 Task: Create a due date automation trigger when advanced on, 2 hours before a card is due add dates due in 1 working days.
Action: Mouse moved to (1039, 307)
Screenshot: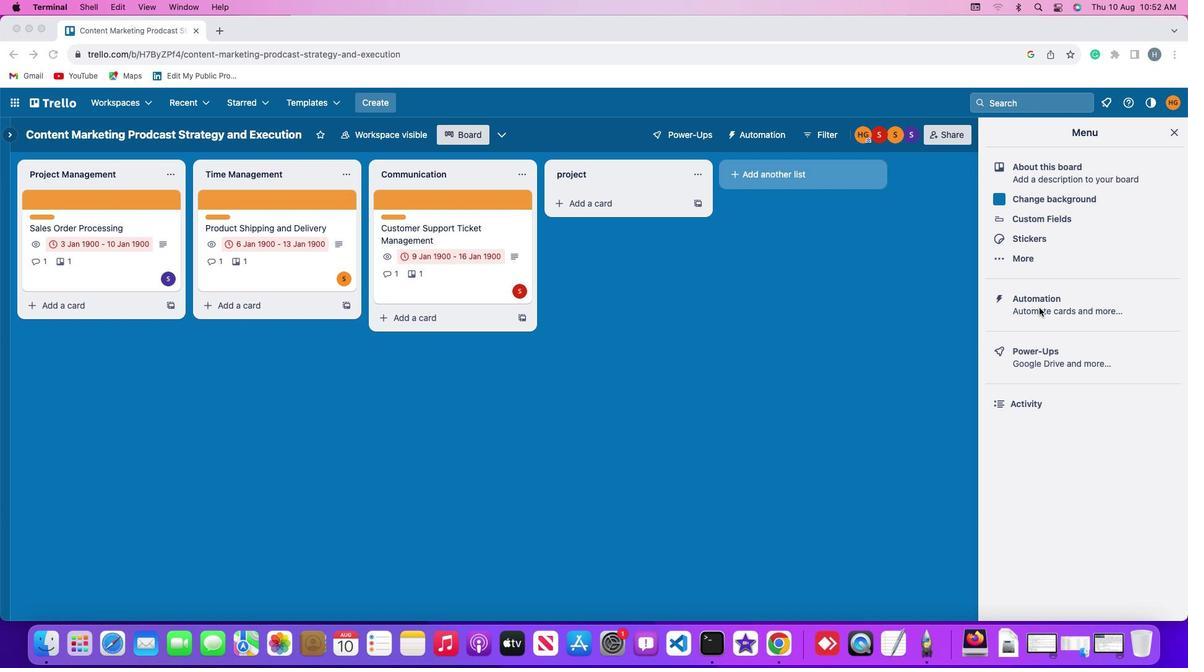 
Action: Mouse pressed left at (1039, 307)
Screenshot: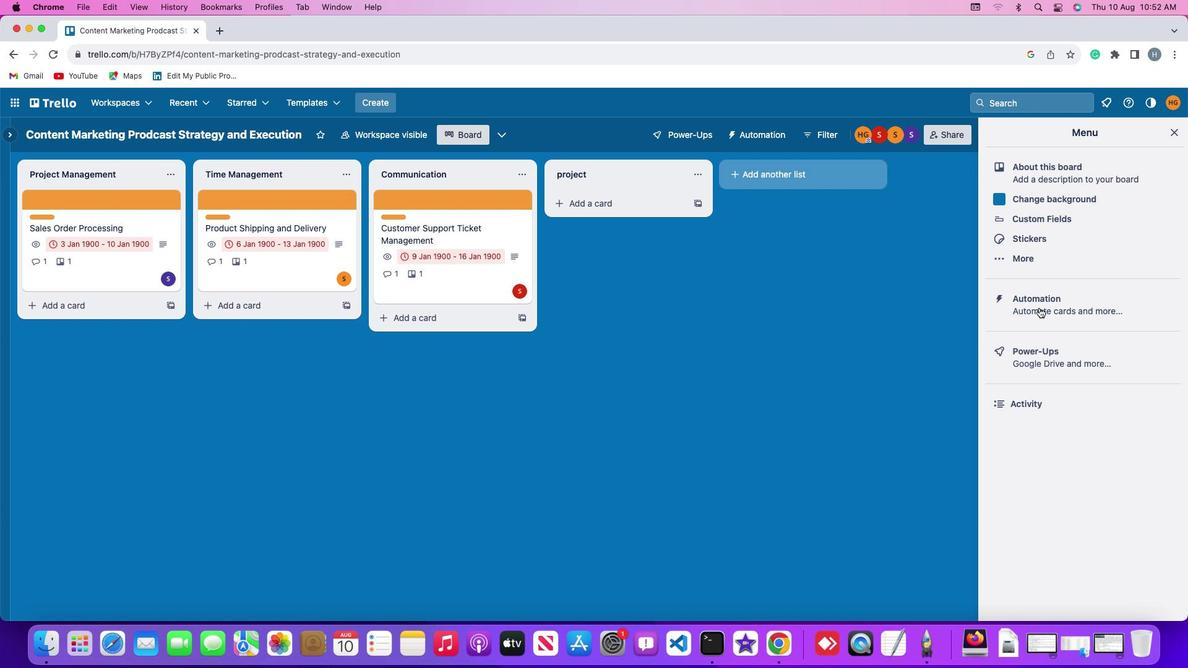 
Action: Mouse moved to (1039, 307)
Screenshot: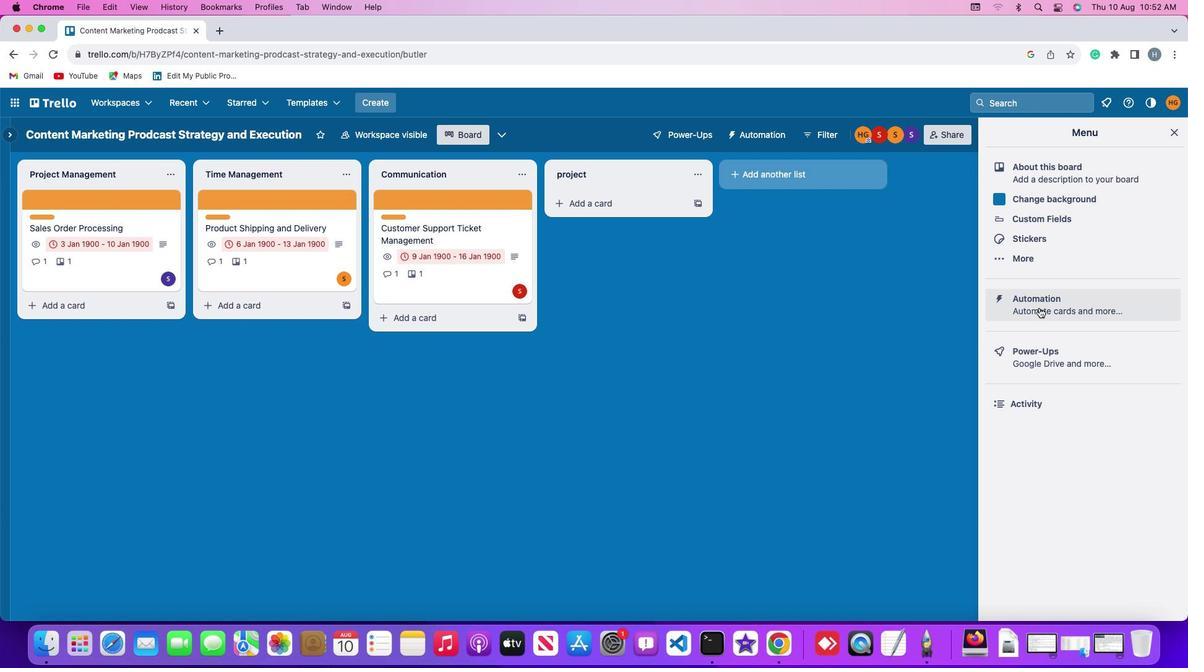 
Action: Mouse pressed left at (1039, 307)
Screenshot: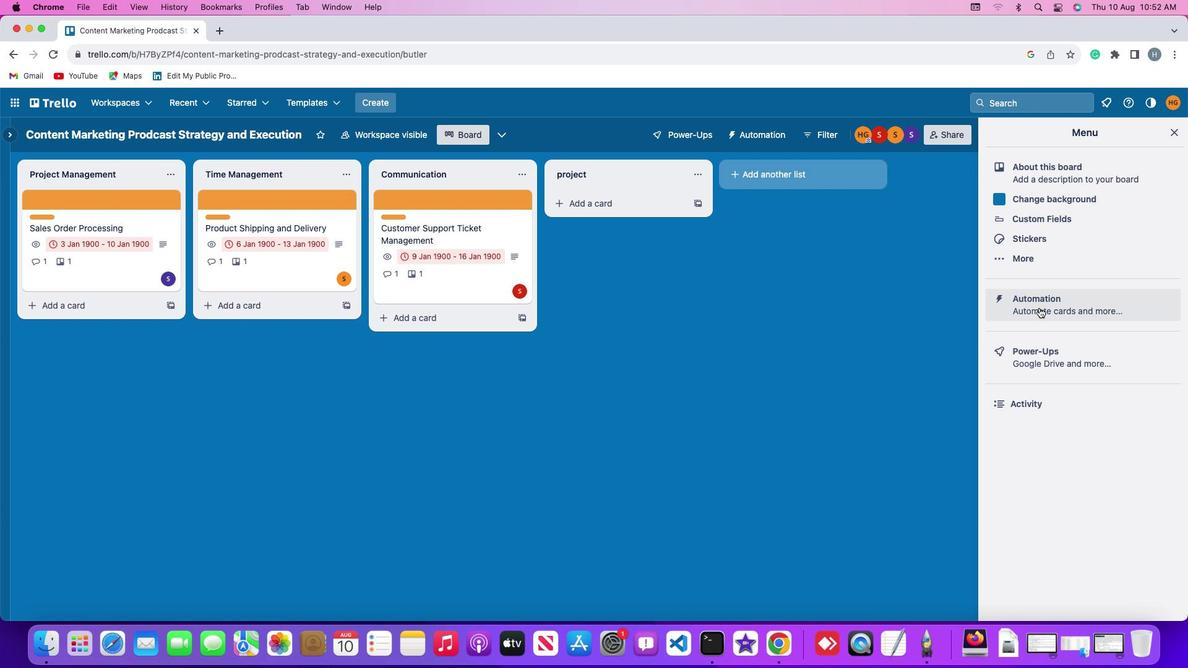 
Action: Mouse moved to (85, 287)
Screenshot: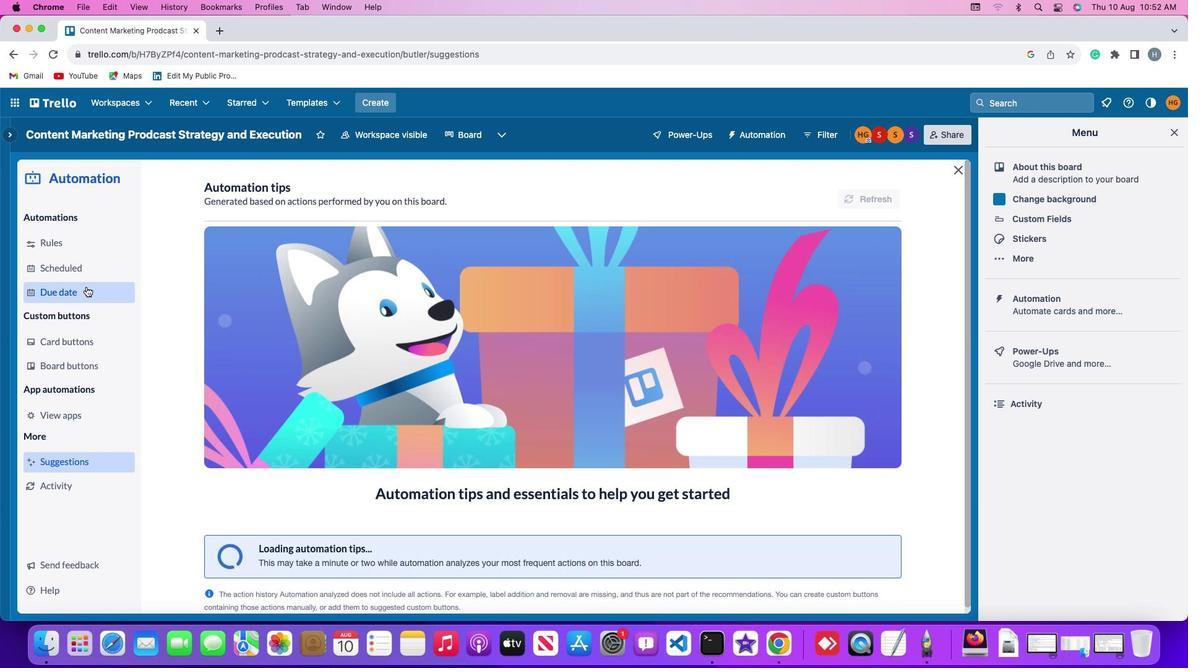 
Action: Mouse pressed left at (85, 287)
Screenshot: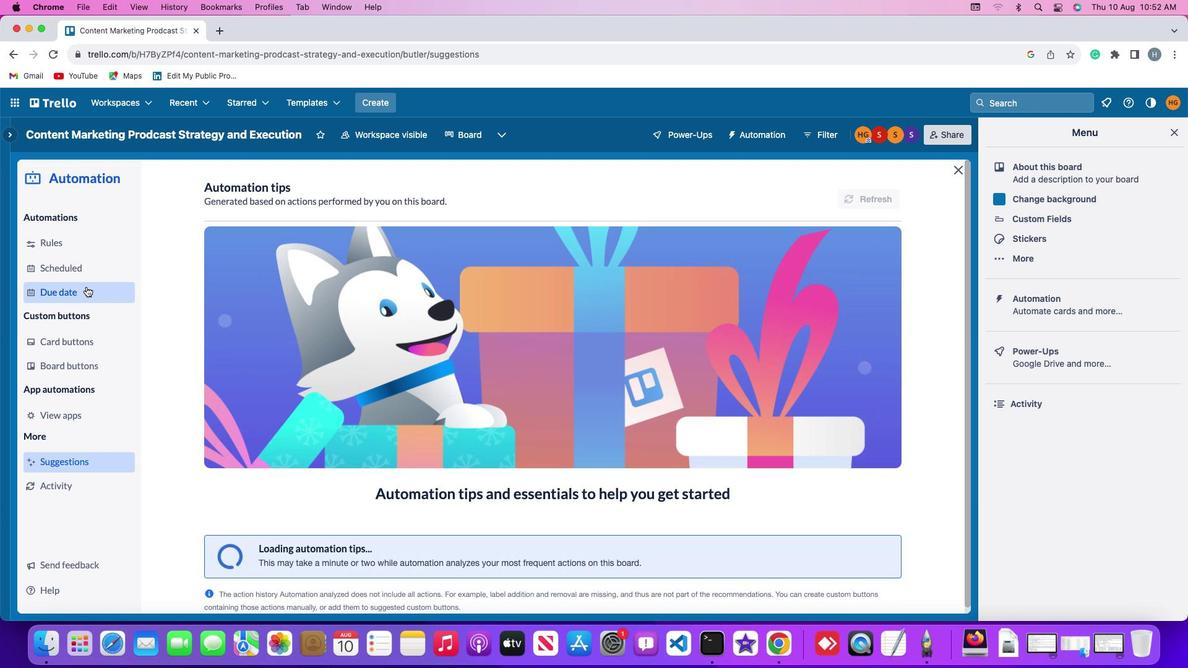 
Action: Mouse moved to (825, 188)
Screenshot: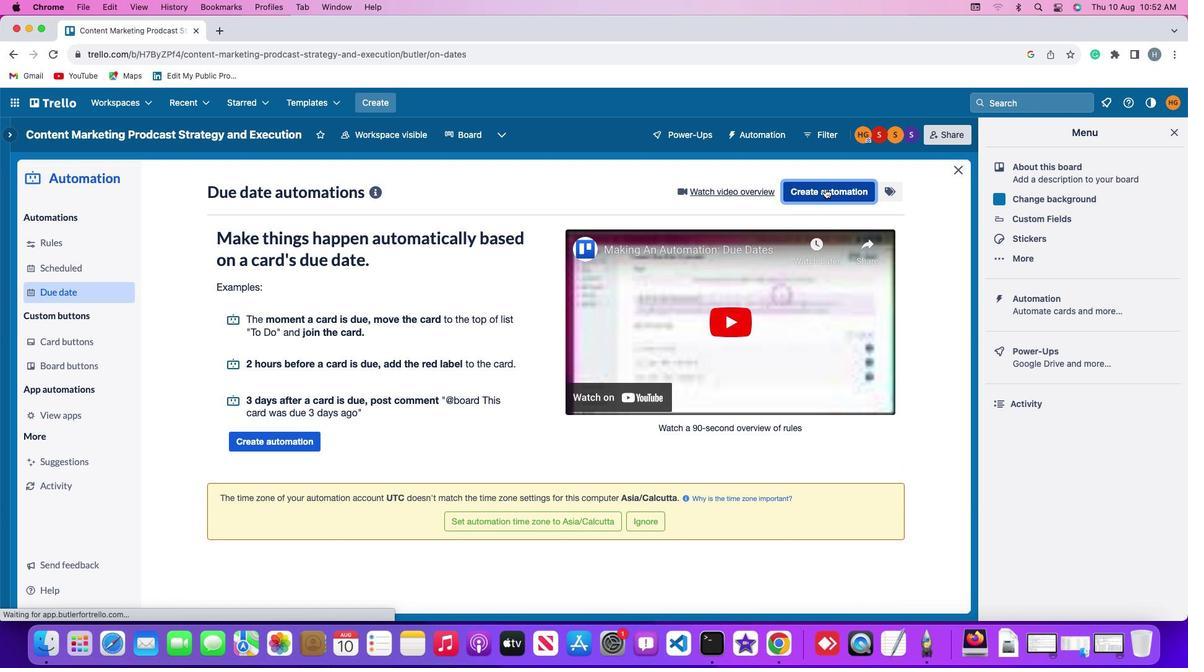 
Action: Mouse pressed left at (825, 188)
Screenshot: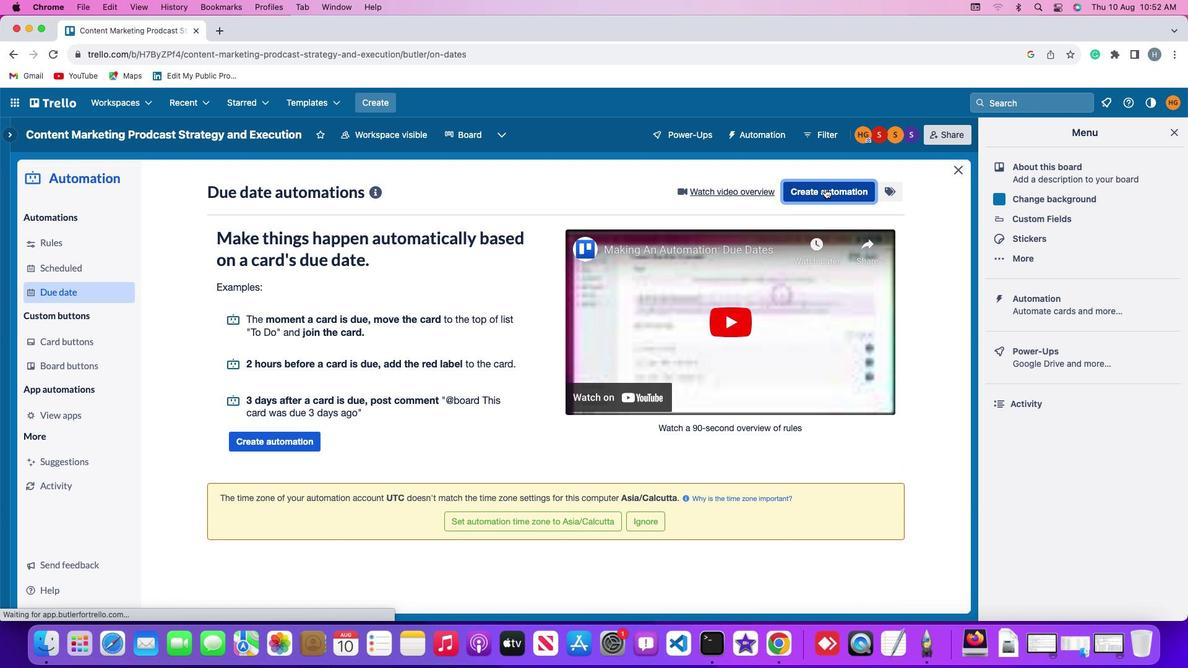 
Action: Mouse moved to (266, 310)
Screenshot: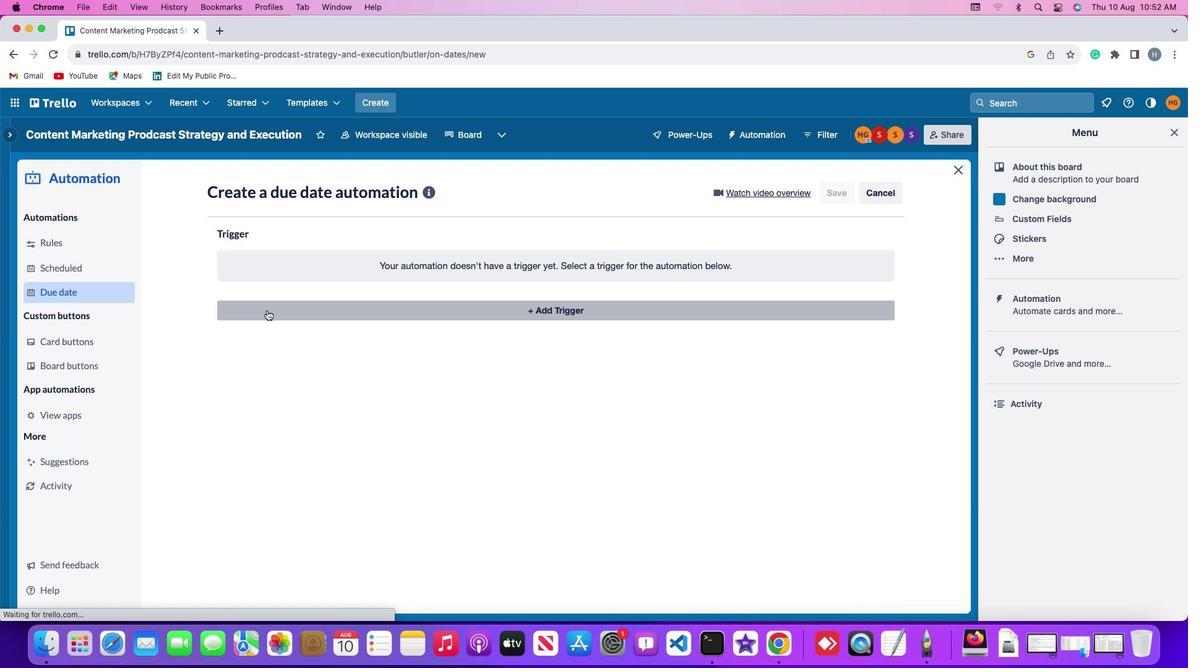 
Action: Mouse pressed left at (266, 310)
Screenshot: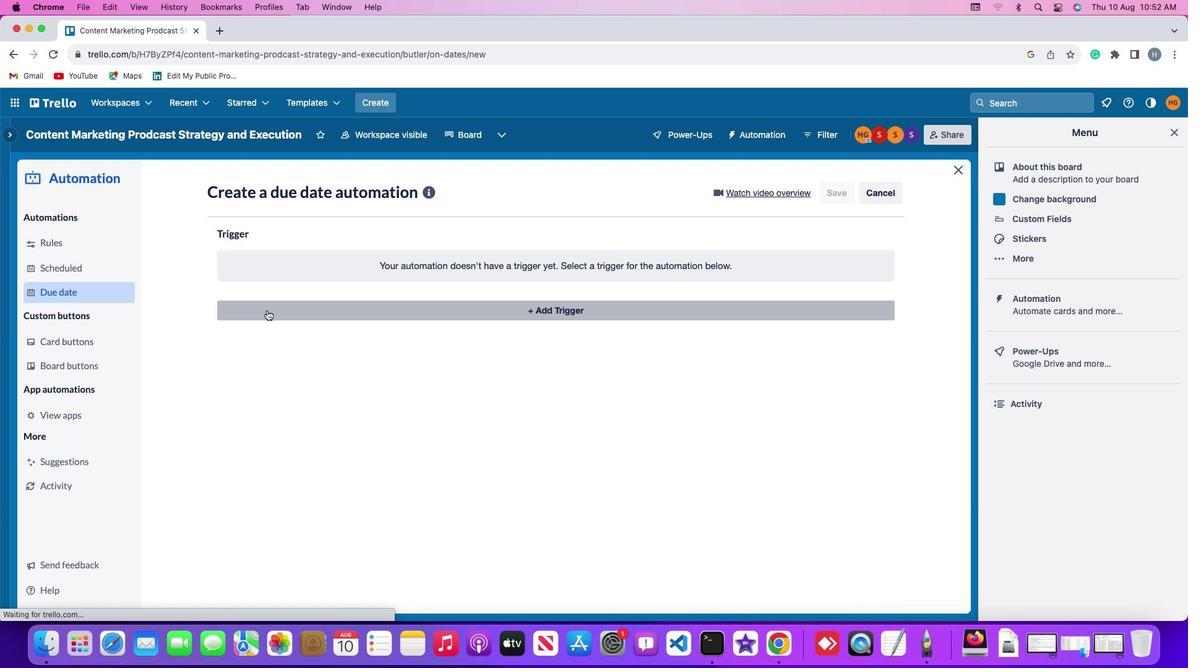 
Action: Mouse moved to (247, 499)
Screenshot: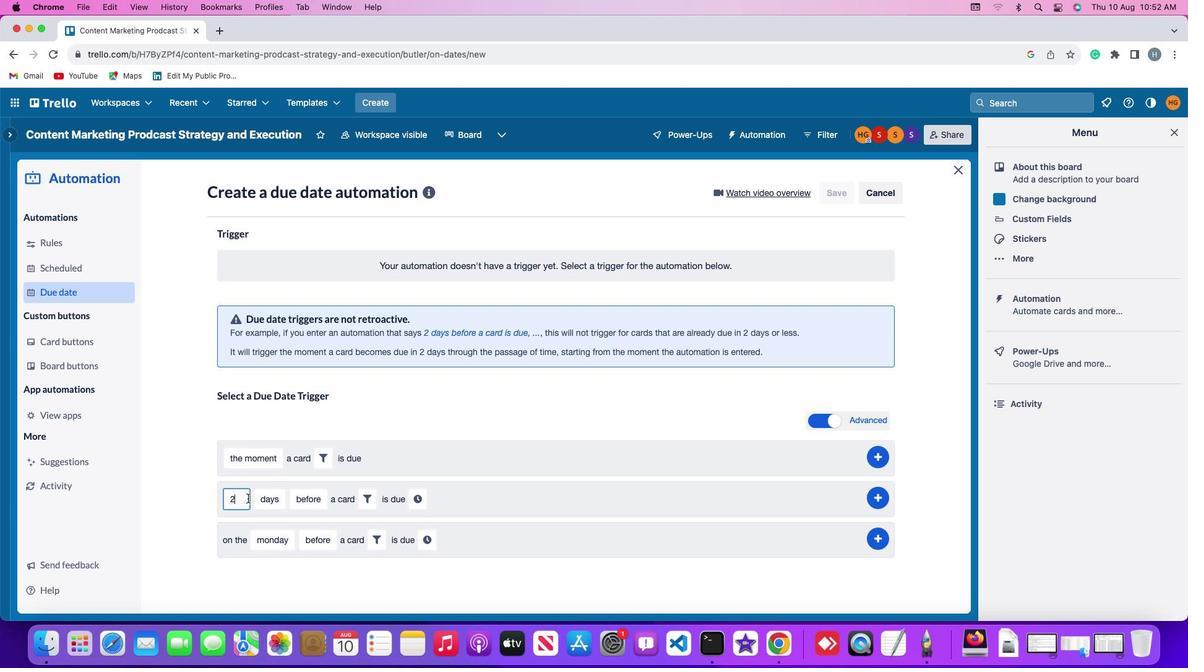 
Action: Mouse pressed left at (247, 499)
Screenshot: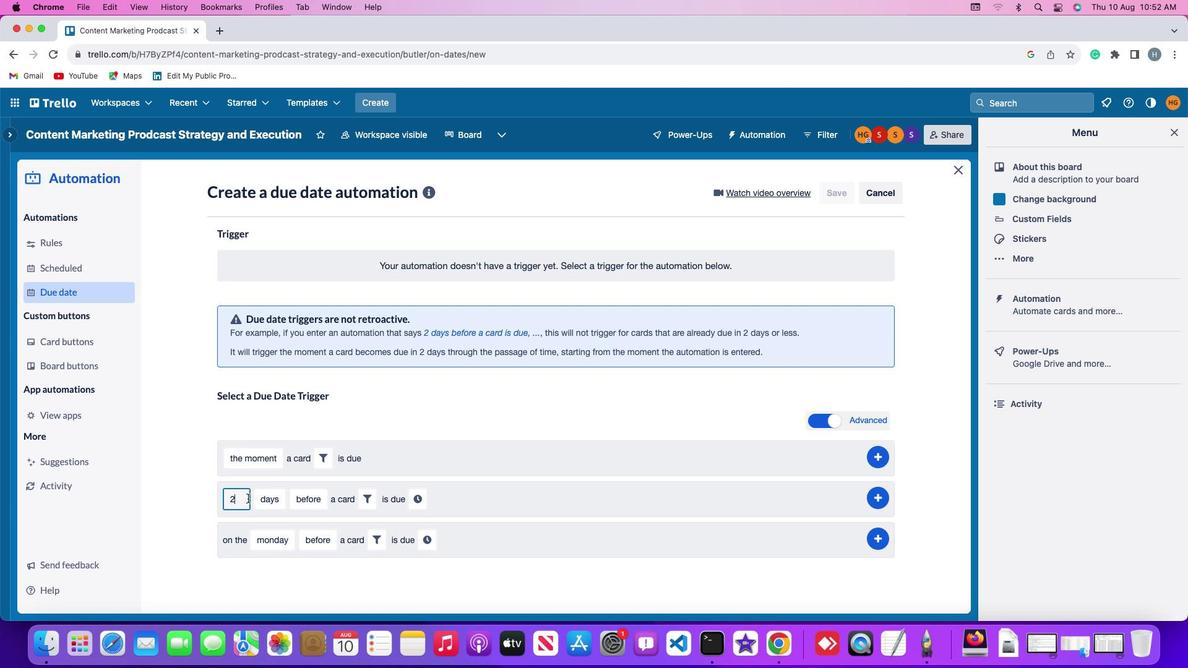 
Action: Mouse moved to (247, 499)
Screenshot: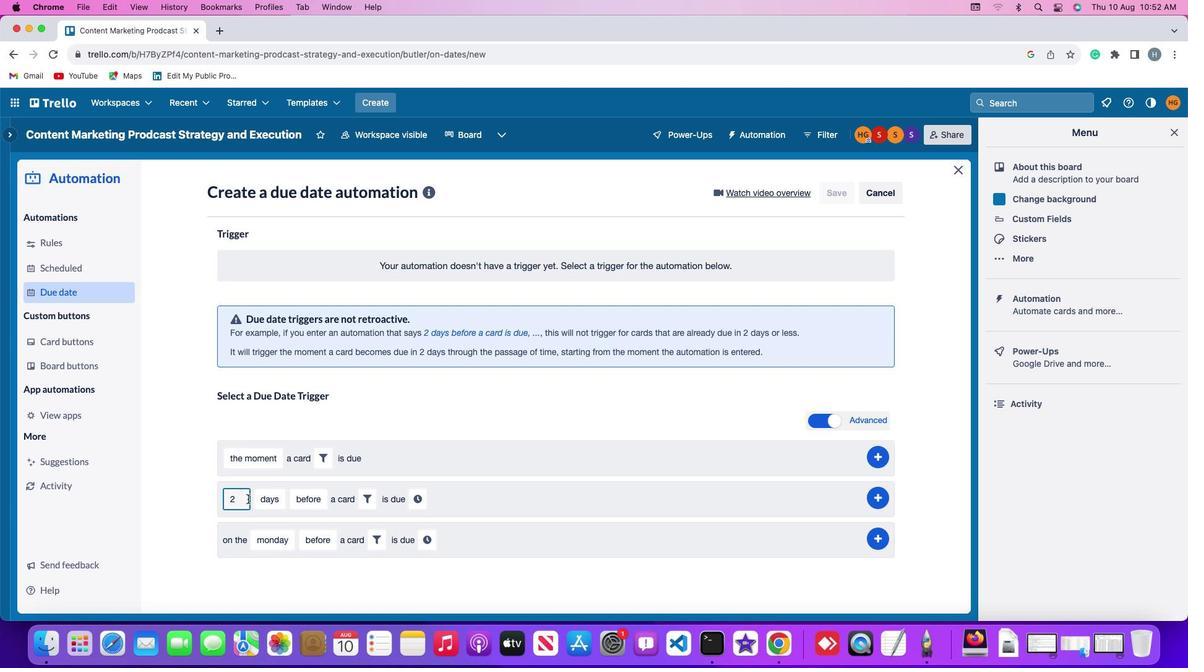 
Action: Key pressed Key.backspace'2'
Screenshot: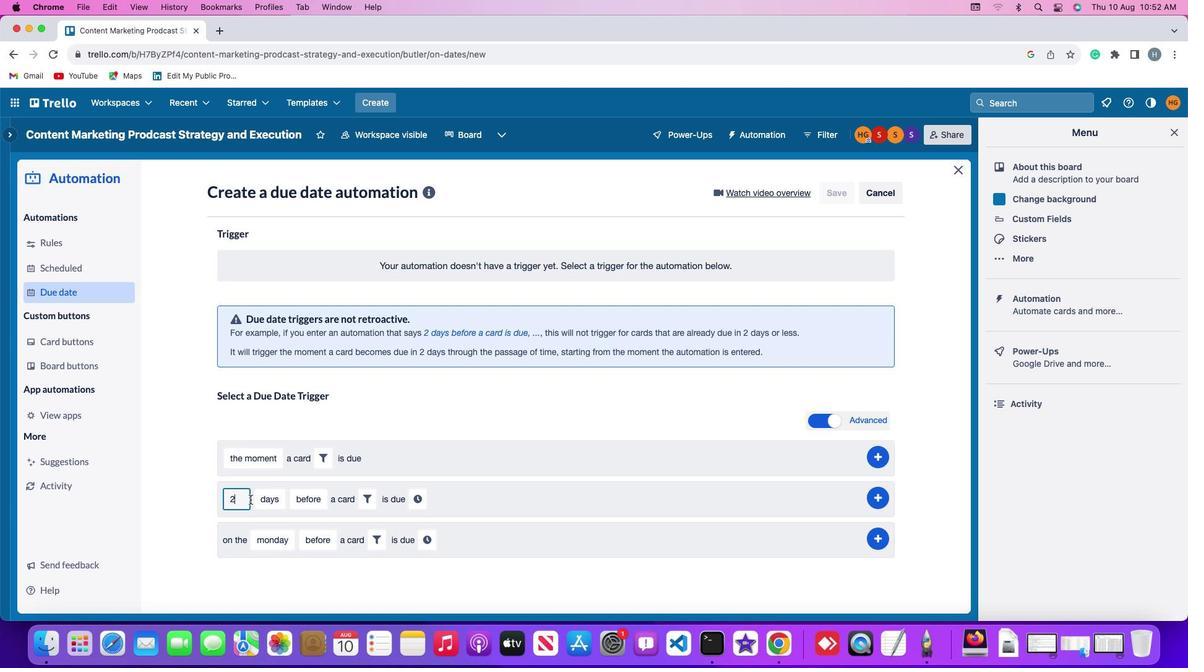
Action: Mouse moved to (273, 503)
Screenshot: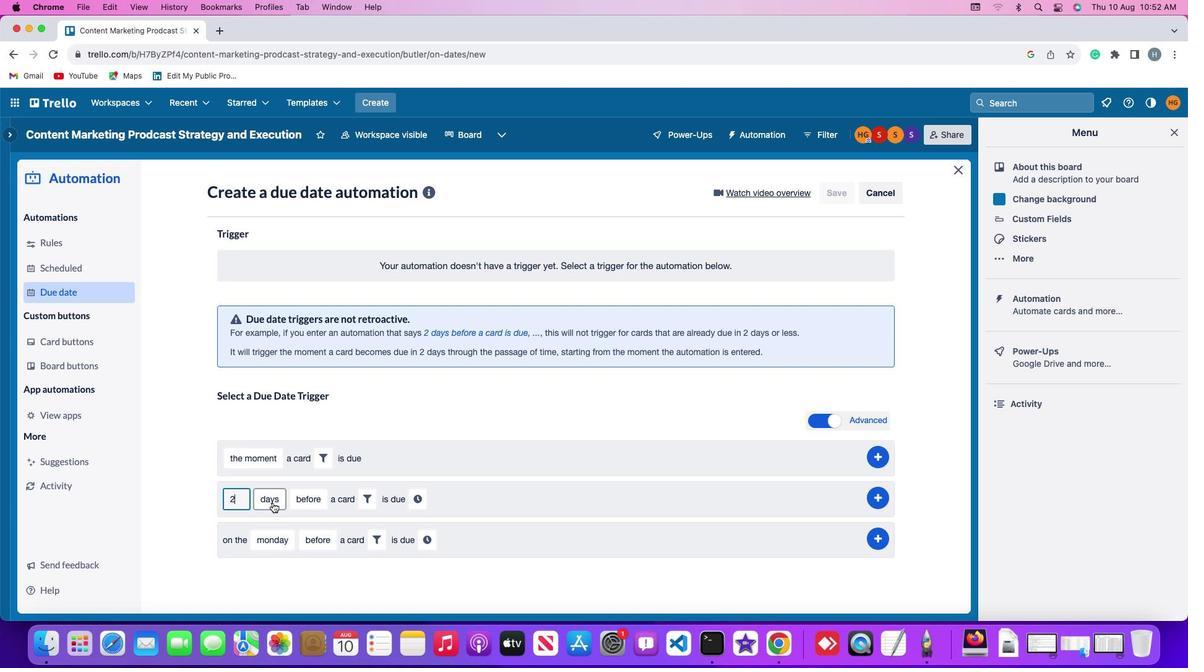 
Action: Mouse pressed left at (273, 503)
Screenshot: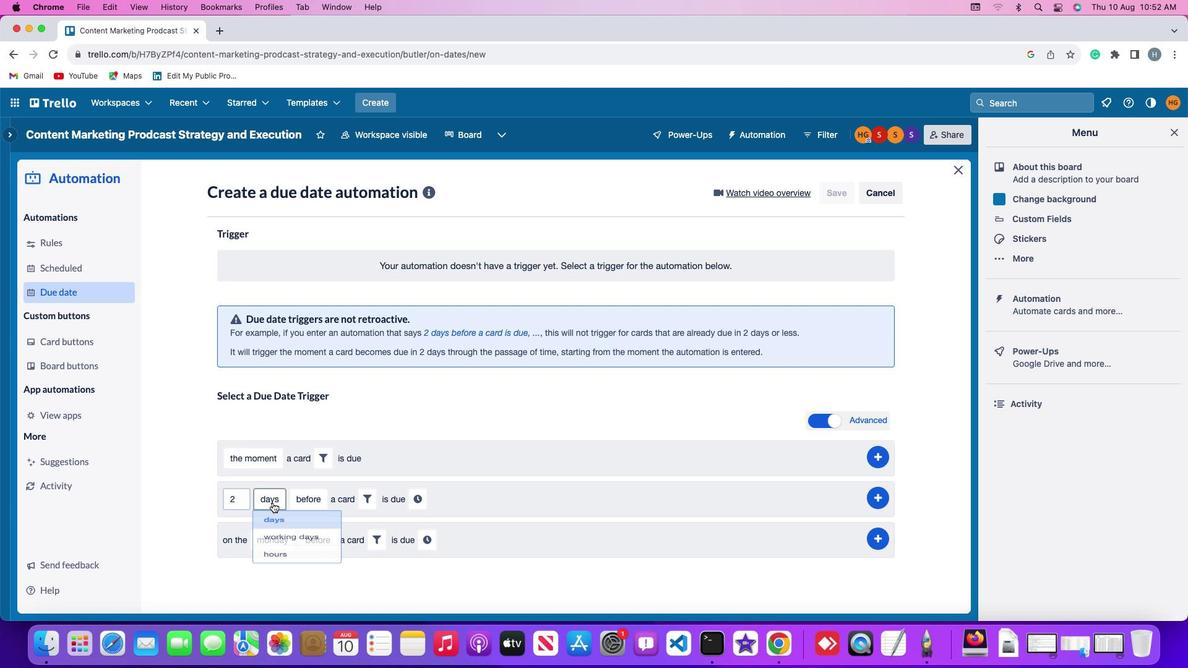 
Action: Mouse moved to (278, 574)
Screenshot: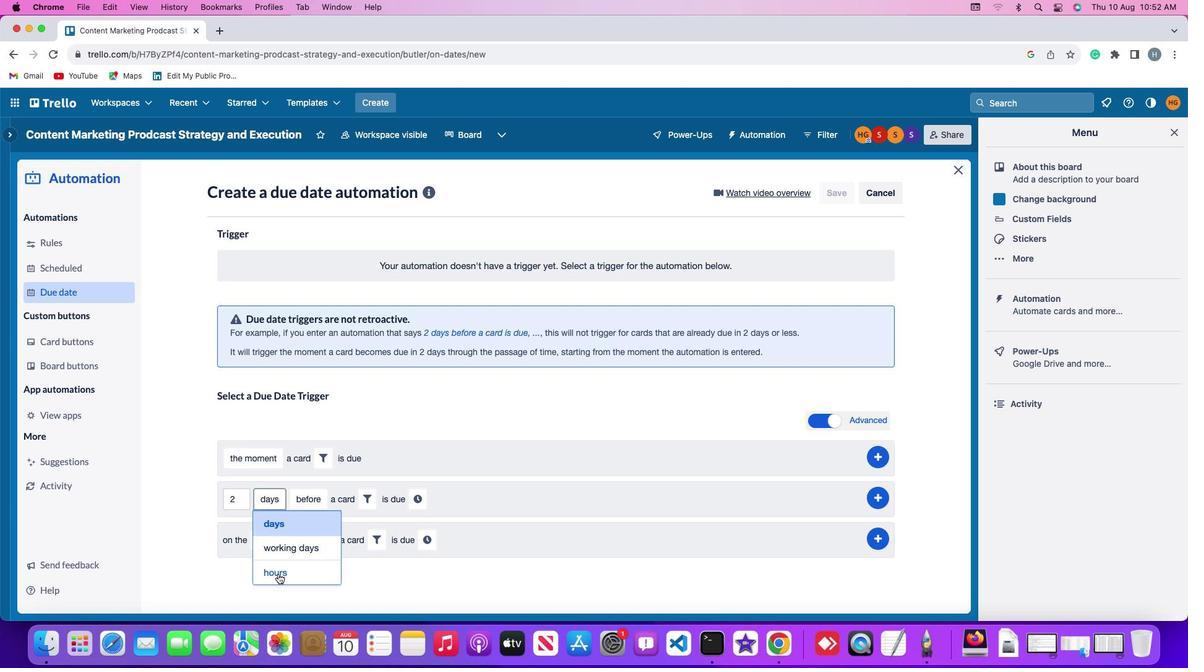 
Action: Mouse pressed left at (278, 574)
Screenshot: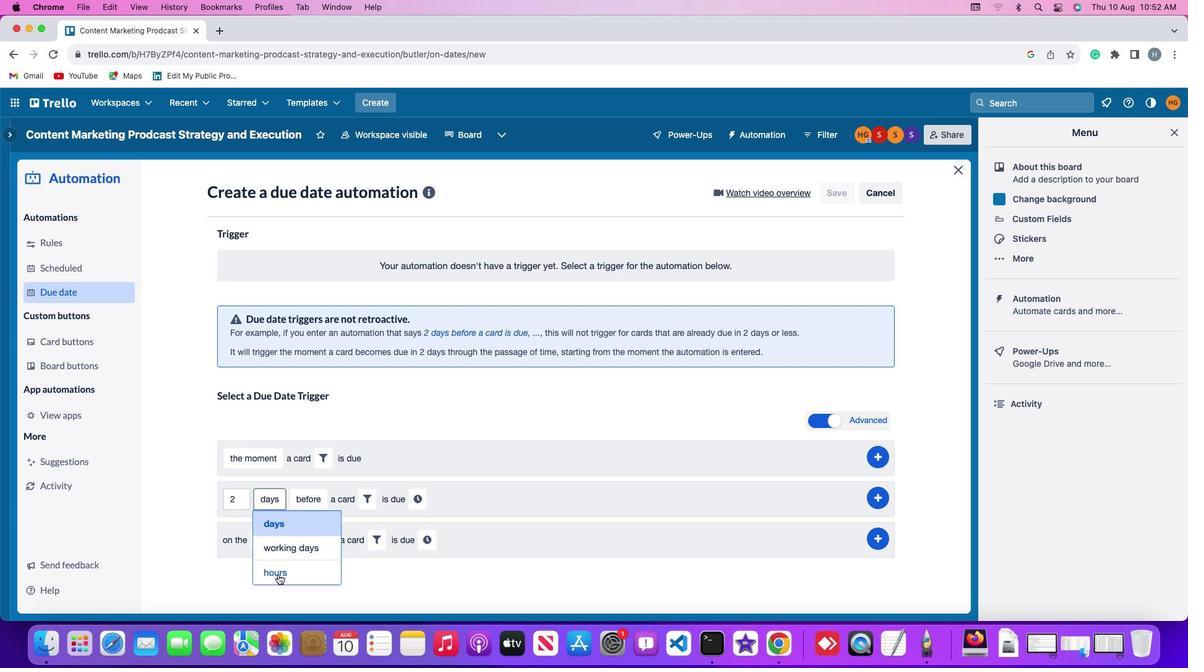 
Action: Mouse moved to (309, 500)
Screenshot: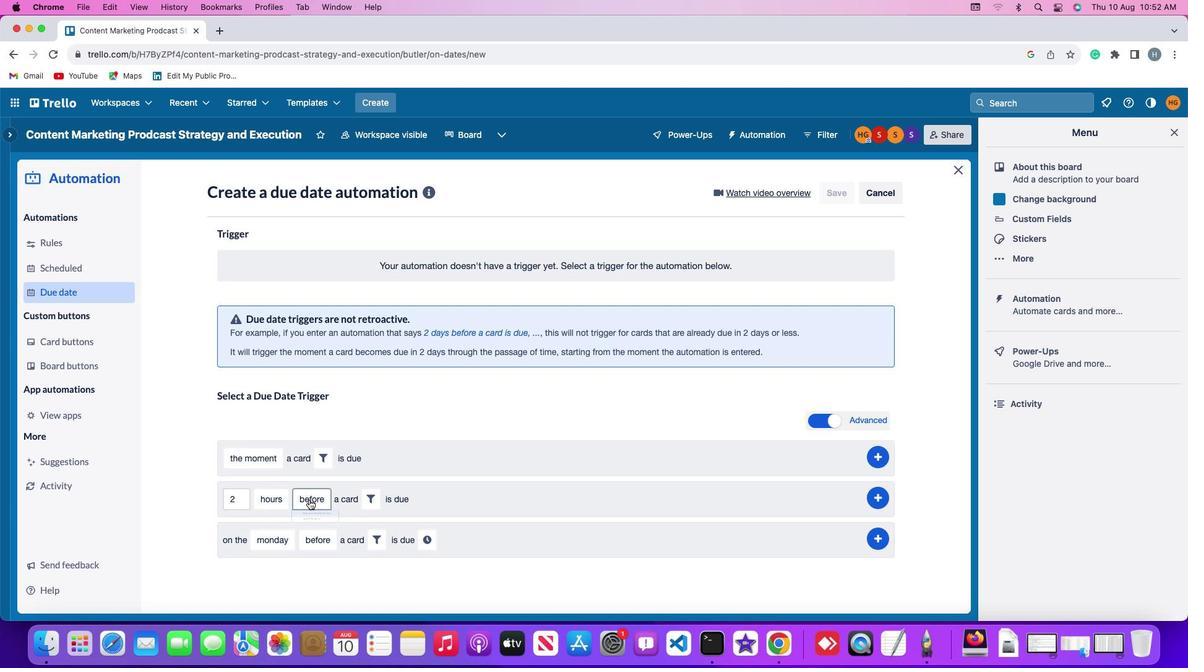 
Action: Mouse pressed left at (309, 500)
Screenshot: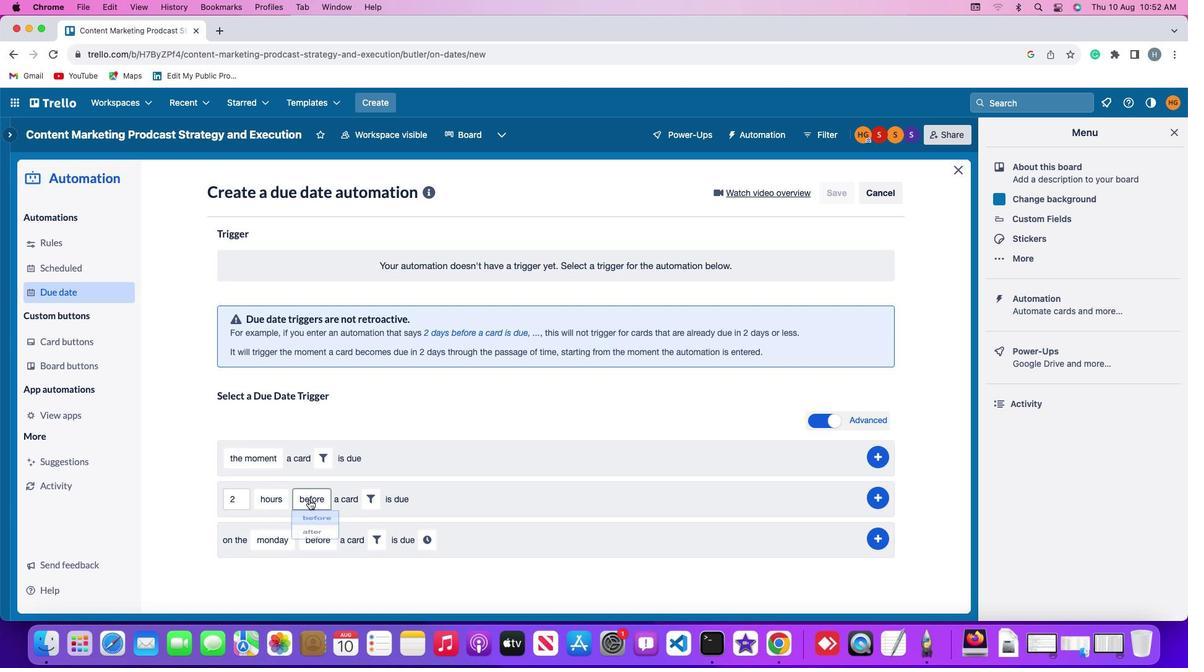 
Action: Mouse moved to (315, 530)
Screenshot: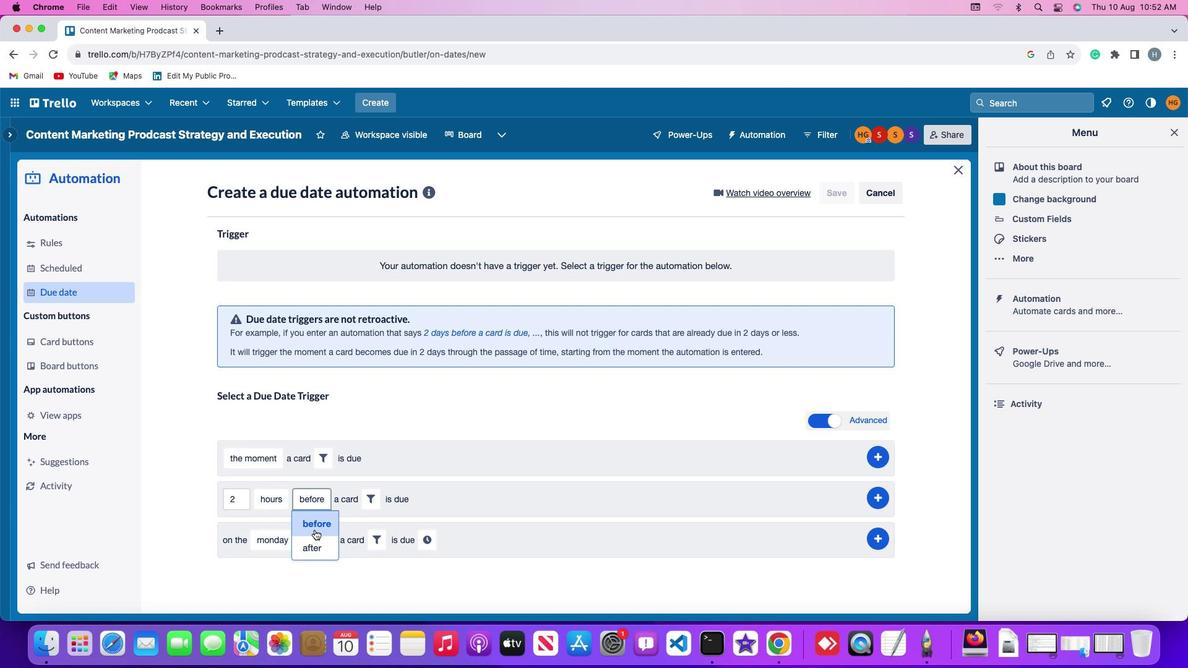 
Action: Mouse pressed left at (315, 530)
Screenshot: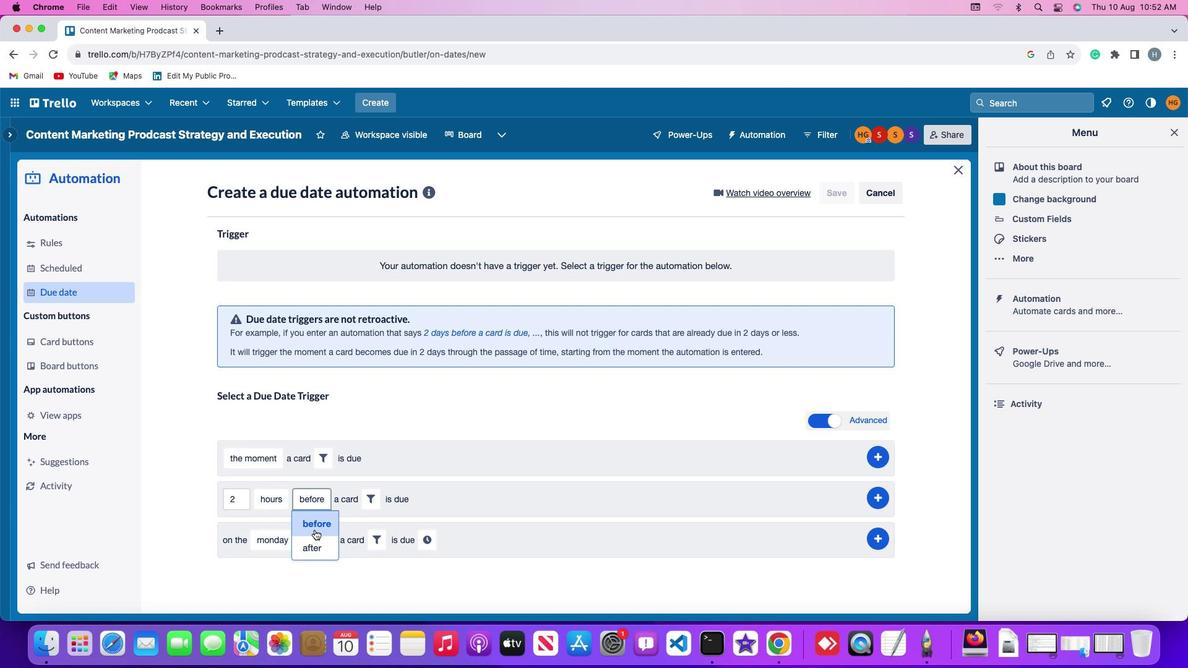 
Action: Mouse moved to (372, 499)
Screenshot: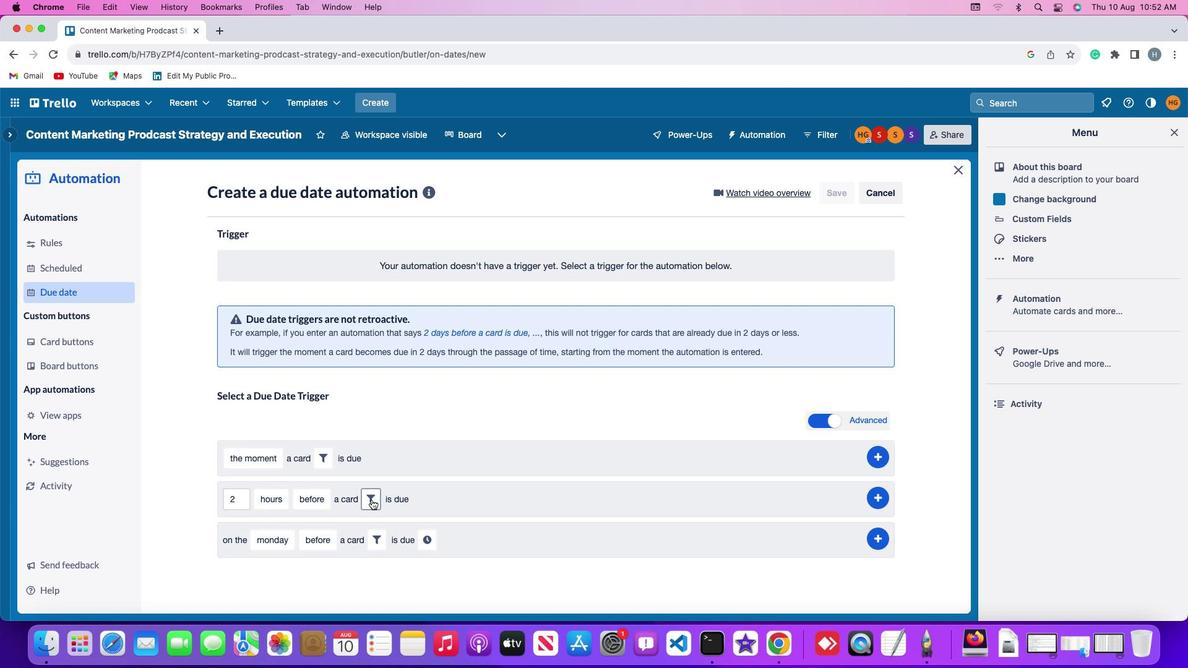 
Action: Mouse pressed left at (372, 499)
Screenshot: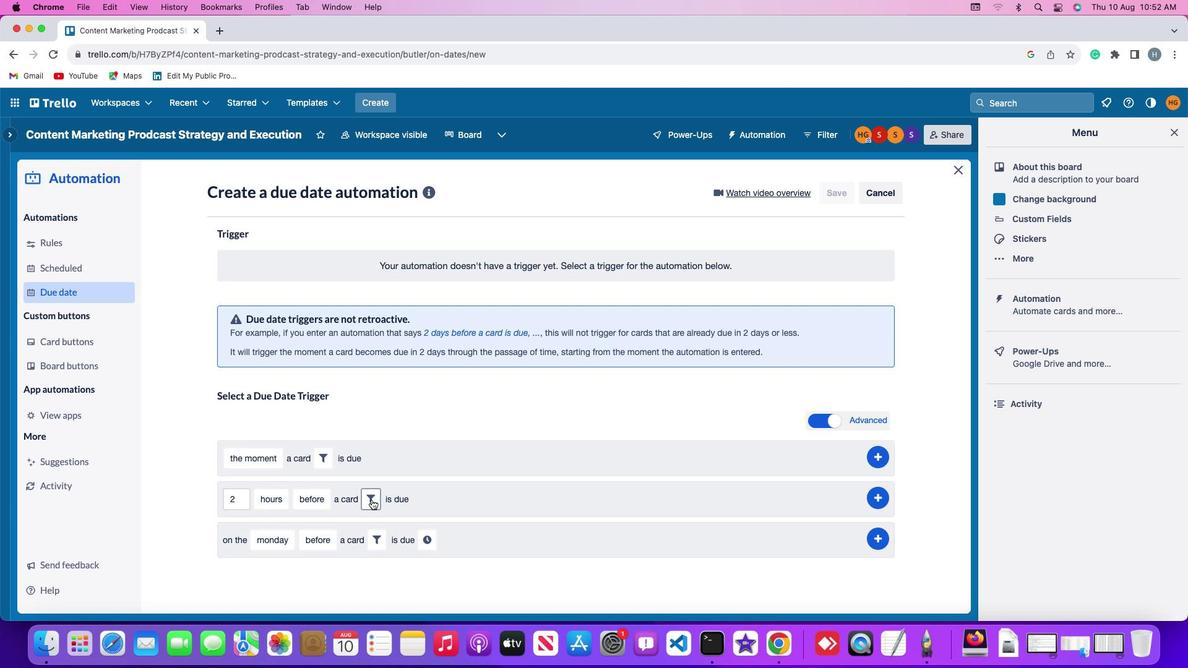 
Action: Mouse moved to (441, 540)
Screenshot: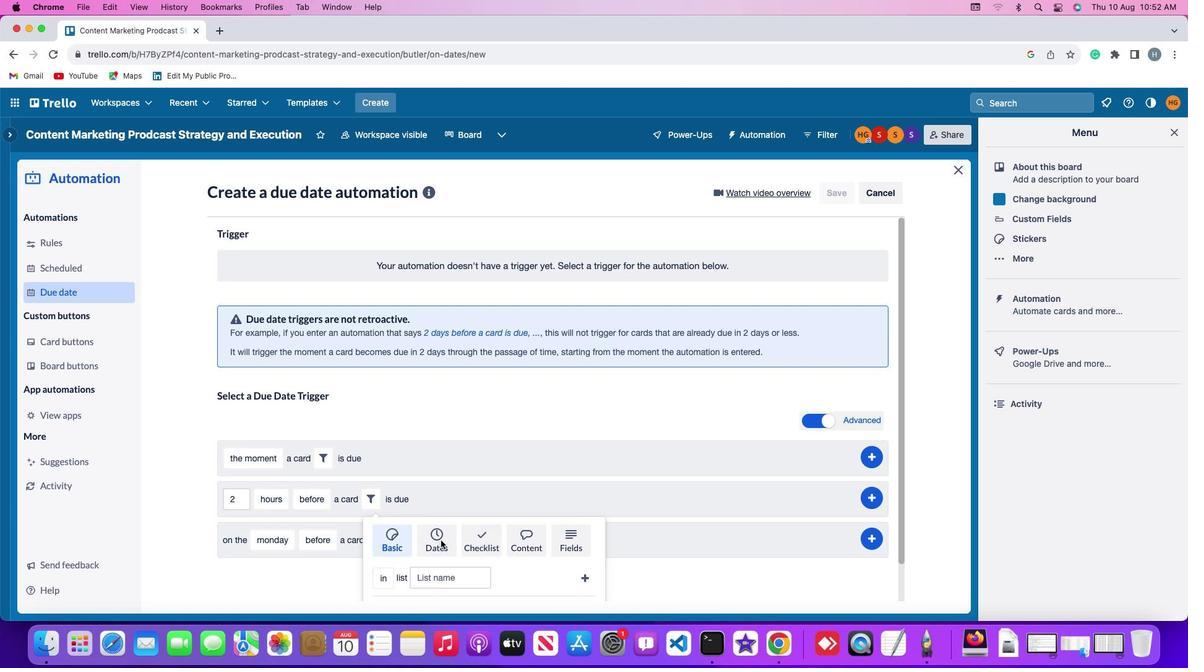 
Action: Mouse pressed left at (441, 540)
Screenshot: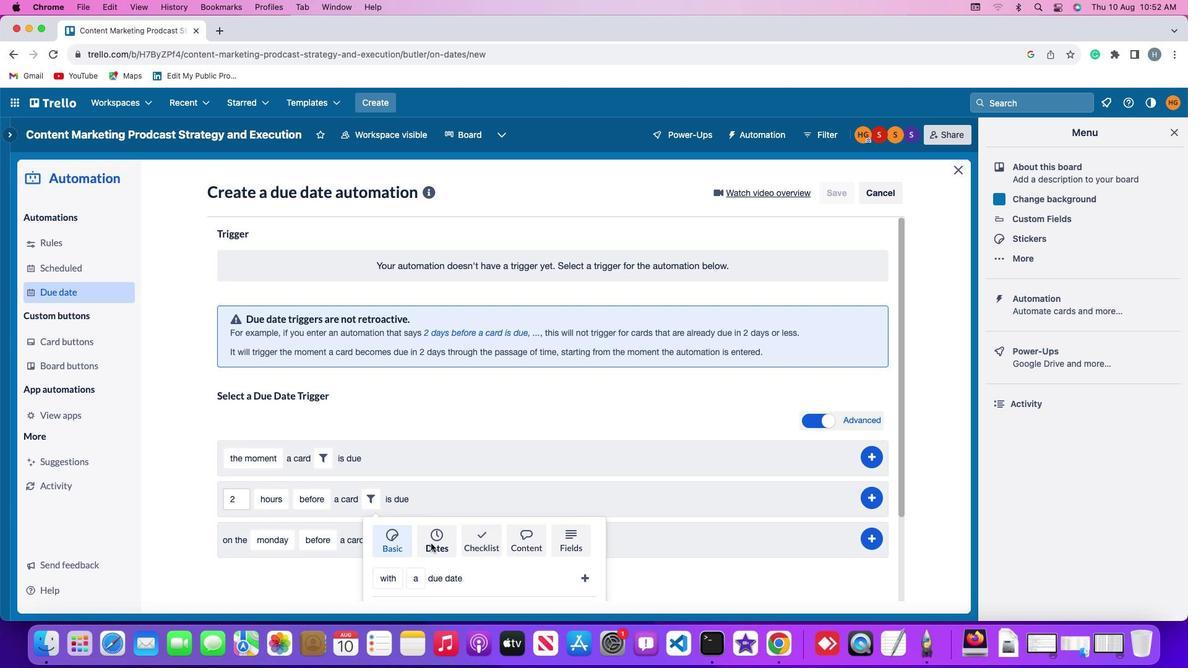 
Action: Mouse moved to (342, 569)
Screenshot: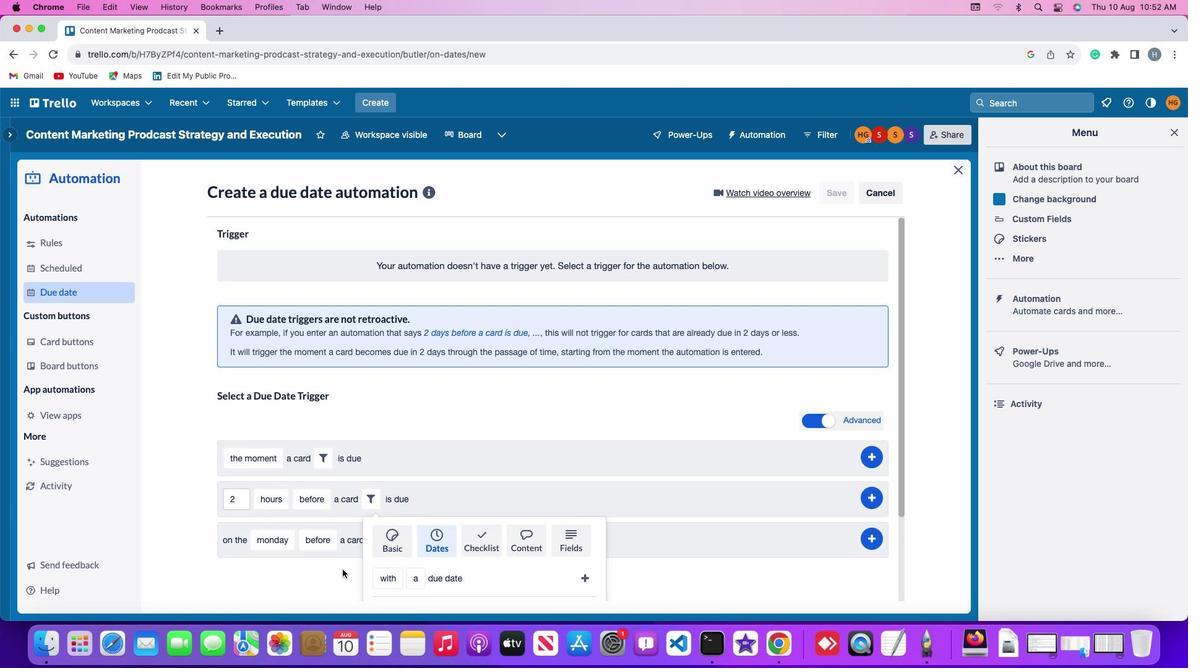 
Action: Mouse scrolled (342, 569) with delta (0, 0)
Screenshot: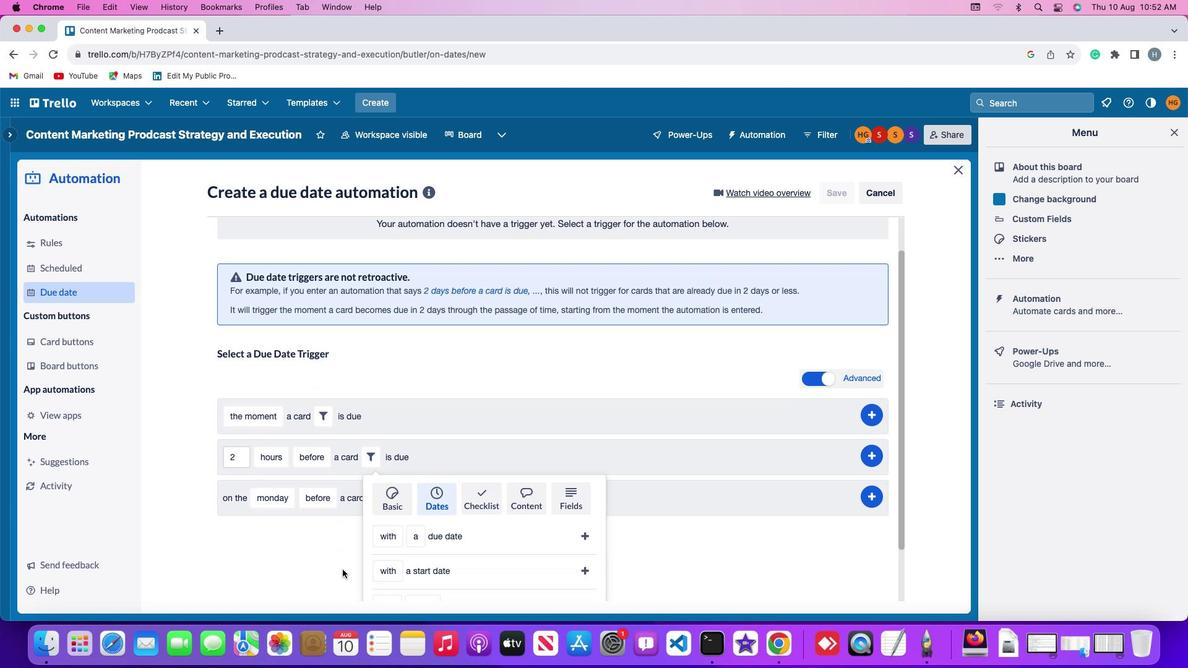 
Action: Mouse scrolled (342, 569) with delta (0, 0)
Screenshot: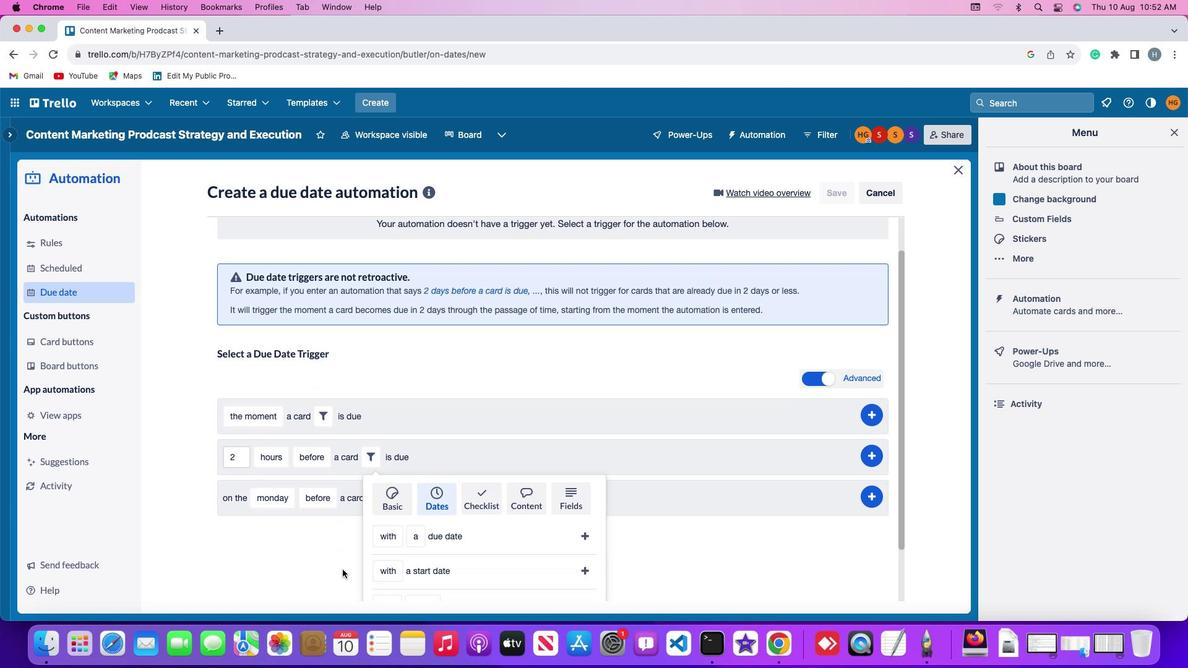 
Action: Mouse scrolled (342, 569) with delta (0, -1)
Screenshot: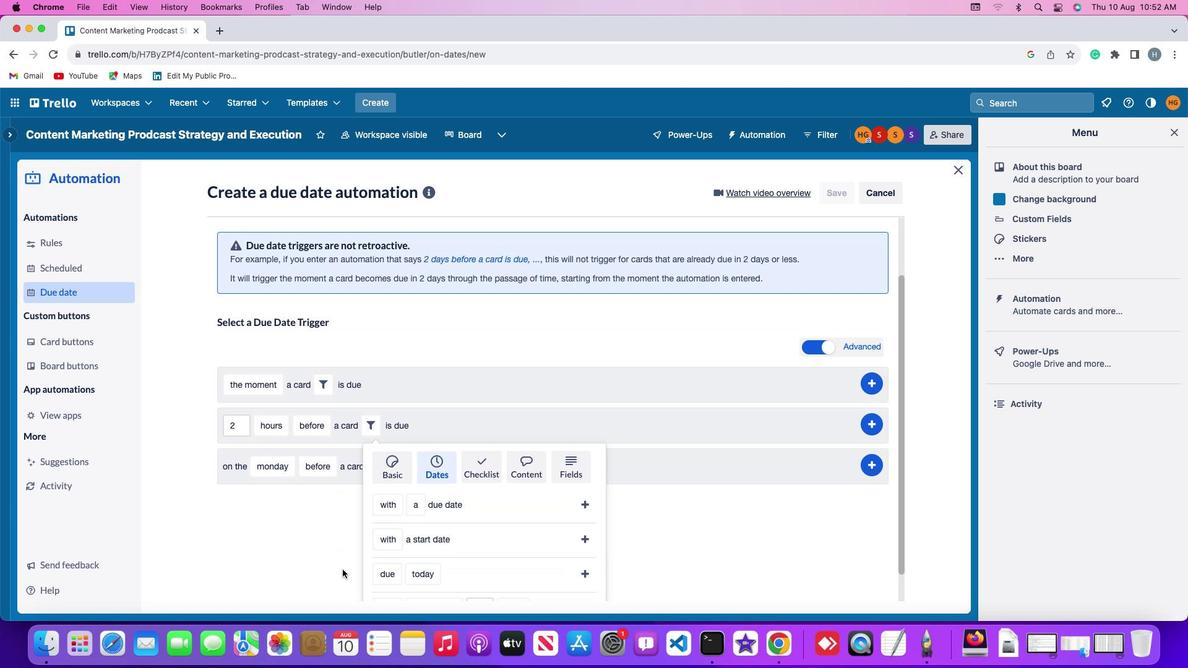 
Action: Mouse scrolled (342, 569) with delta (0, -3)
Screenshot: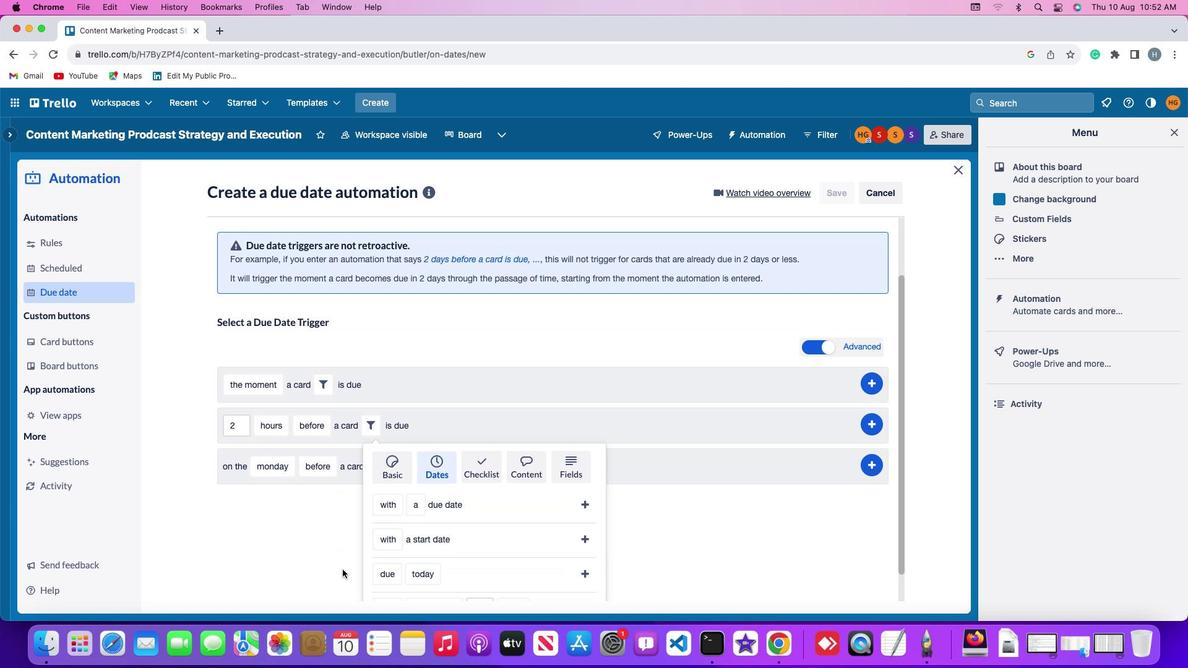 
Action: Mouse scrolled (342, 569) with delta (0, -3)
Screenshot: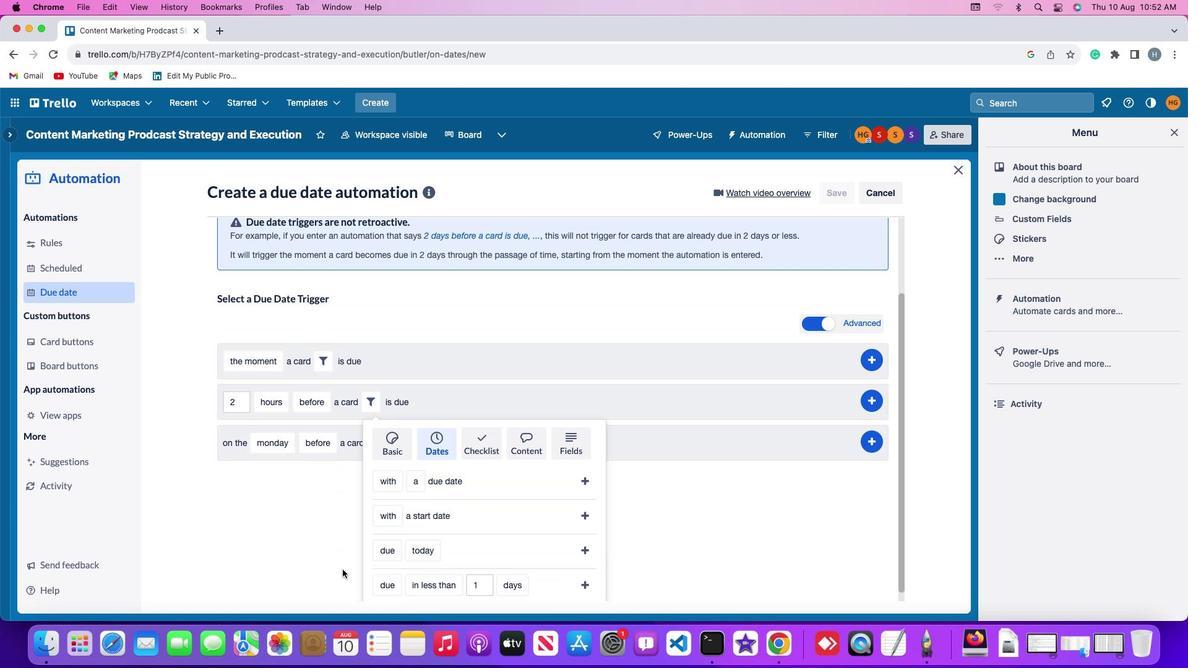 
Action: Mouse moved to (339, 570)
Screenshot: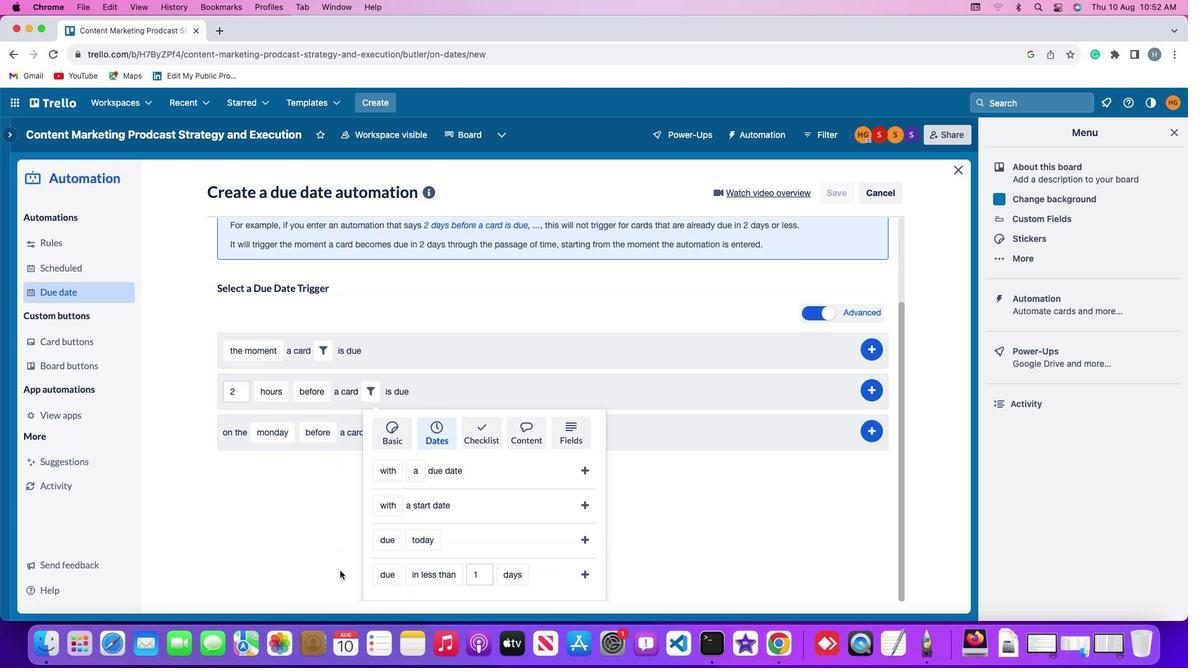 
Action: Mouse scrolled (339, 570) with delta (0, 0)
Screenshot: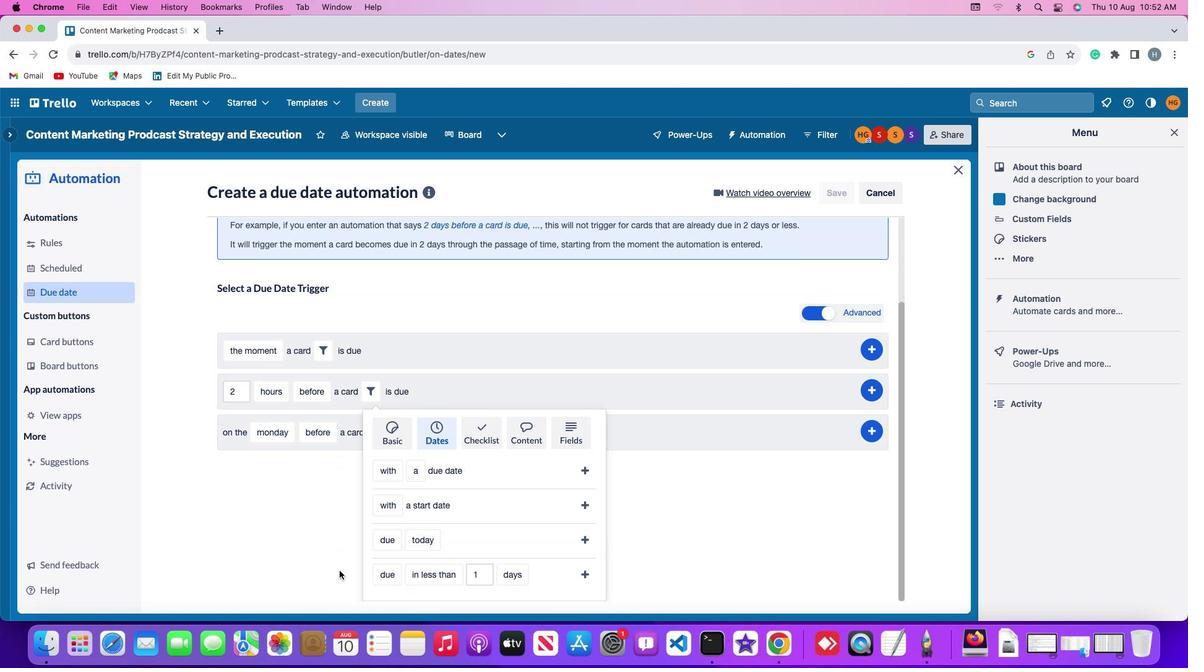 
Action: Mouse scrolled (339, 570) with delta (0, 0)
Screenshot: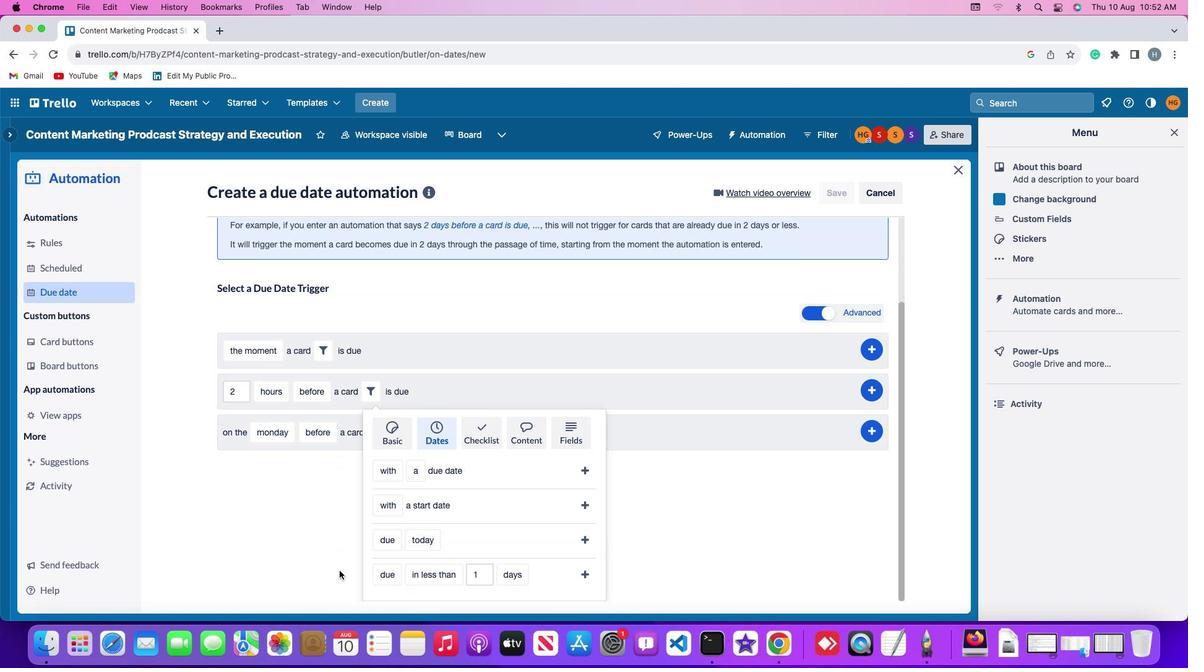
Action: Mouse scrolled (339, 570) with delta (0, -2)
Screenshot: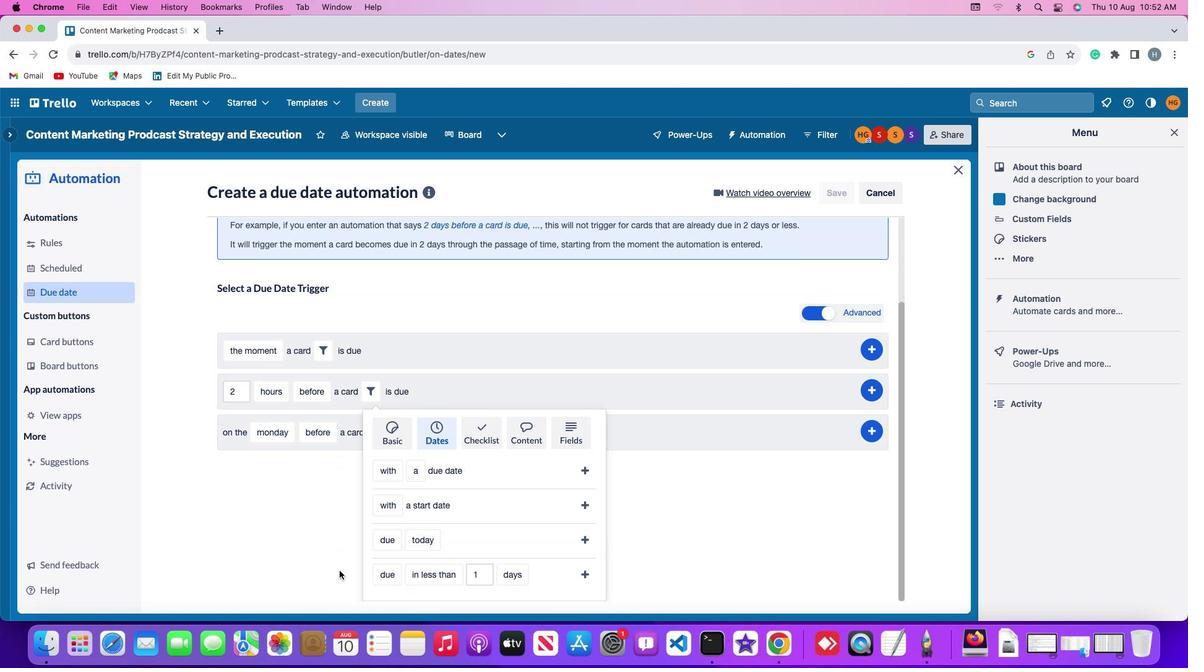
Action: Mouse scrolled (339, 570) with delta (0, -3)
Screenshot: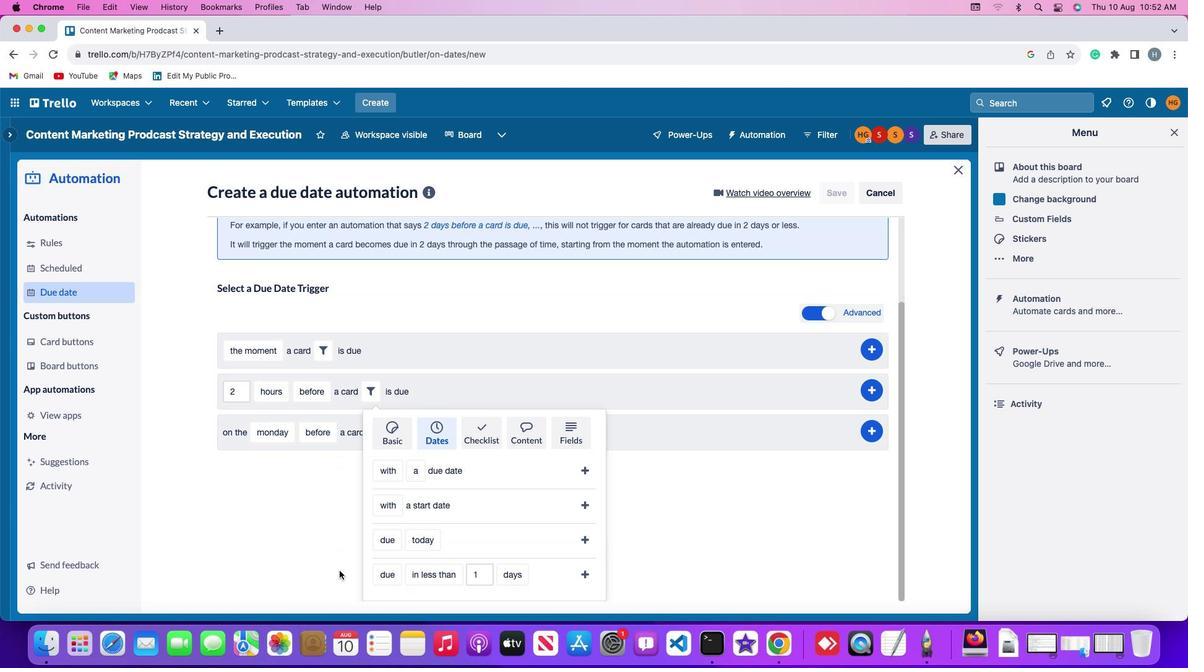 
Action: Mouse scrolled (339, 570) with delta (0, -3)
Screenshot: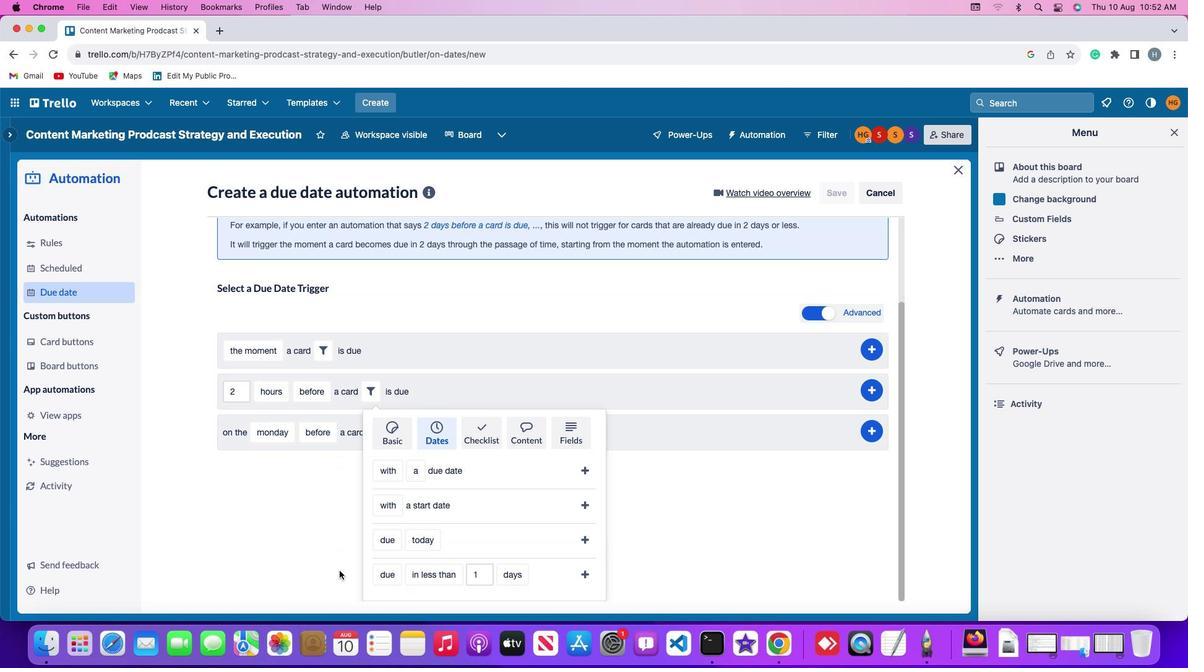 
Action: Mouse moved to (383, 574)
Screenshot: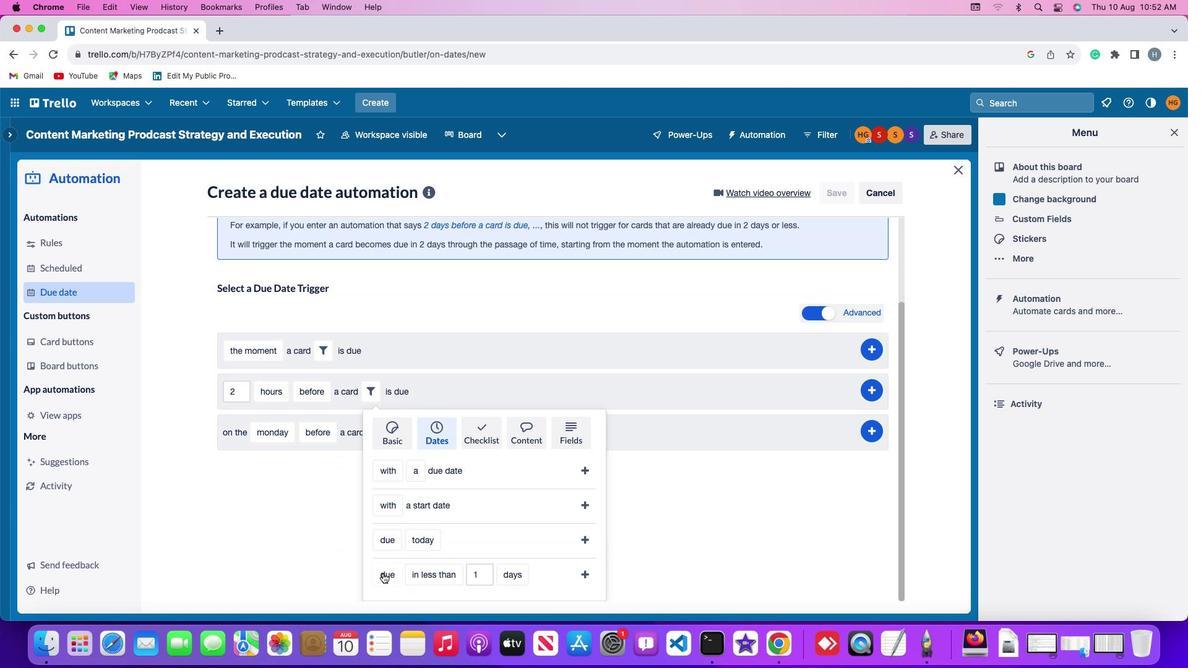 
Action: Mouse pressed left at (383, 574)
Screenshot: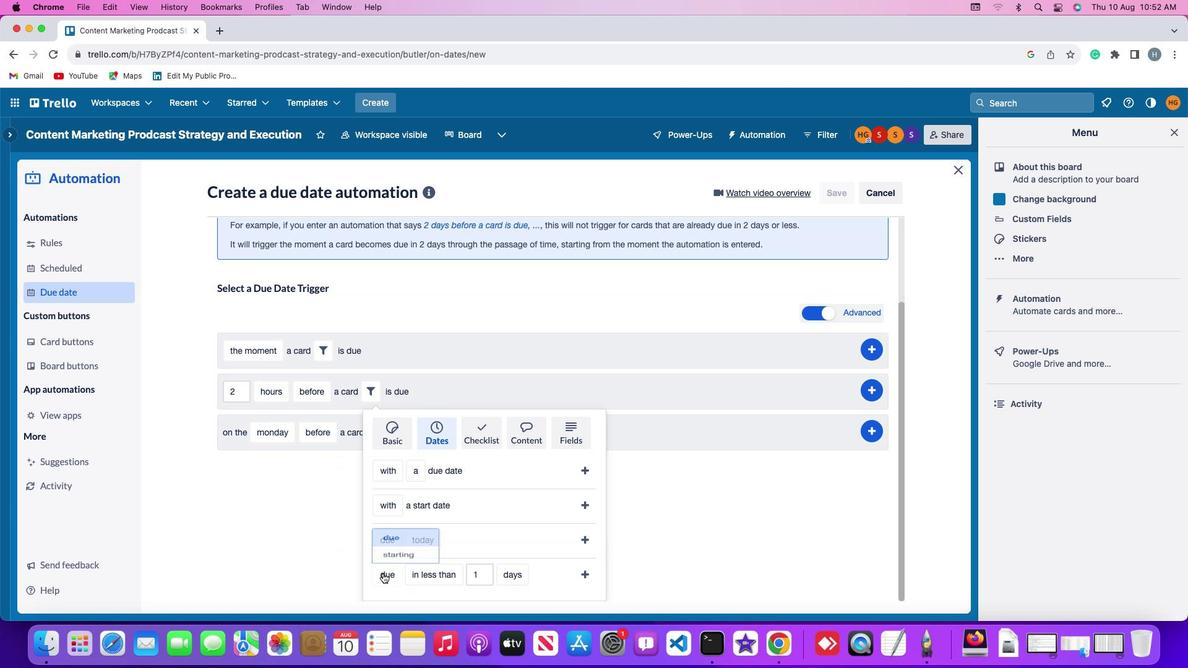 
Action: Mouse moved to (395, 520)
Screenshot: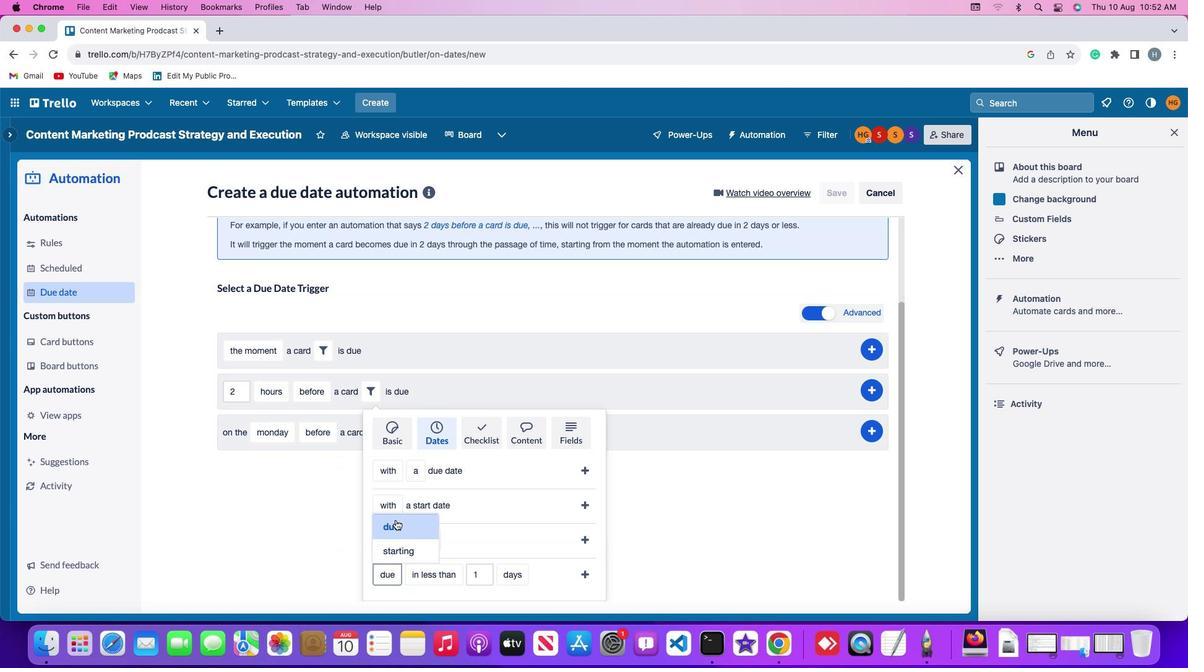 
Action: Mouse pressed left at (395, 520)
Screenshot: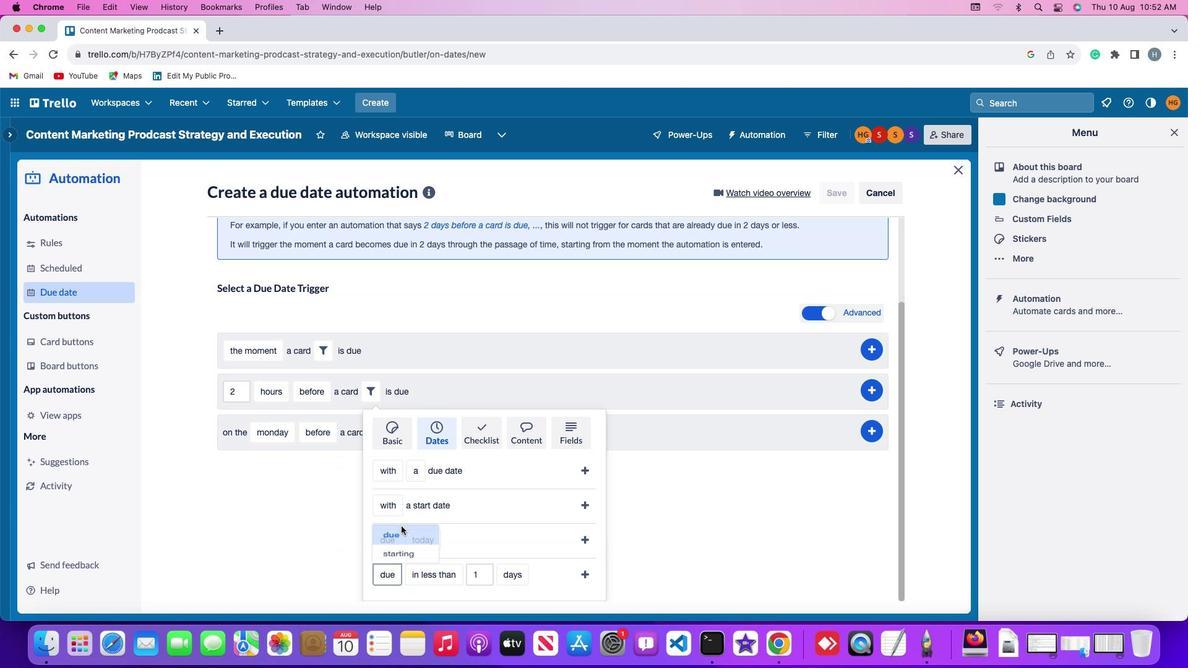 
Action: Mouse moved to (441, 572)
Screenshot: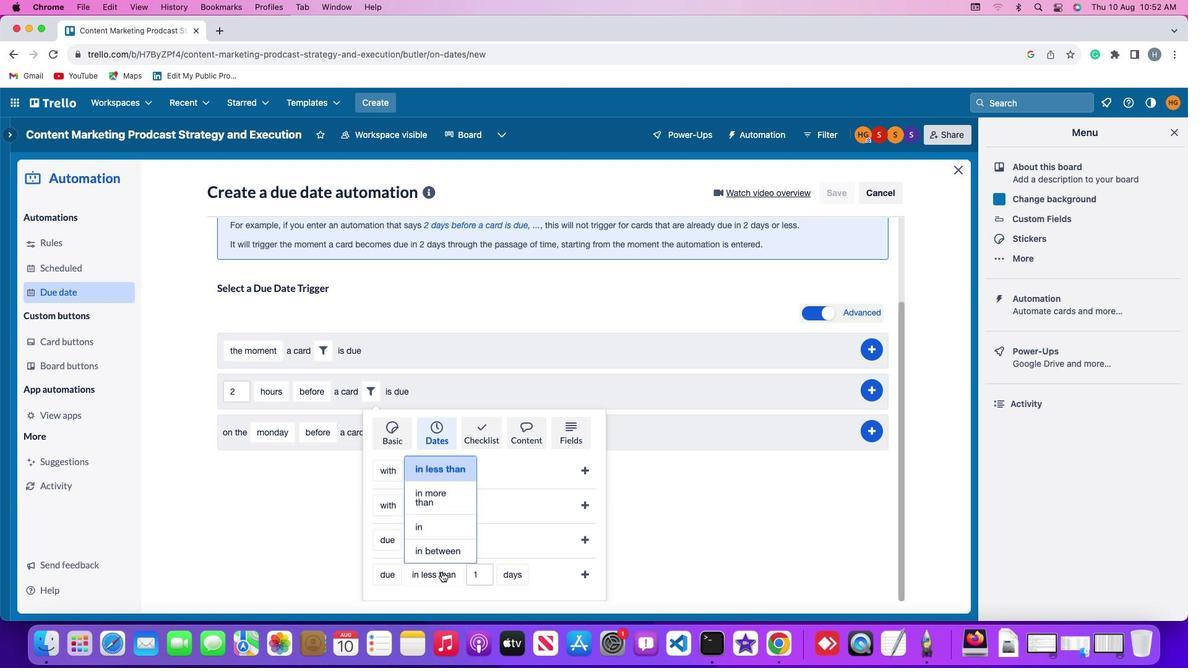 
Action: Mouse pressed left at (441, 572)
Screenshot: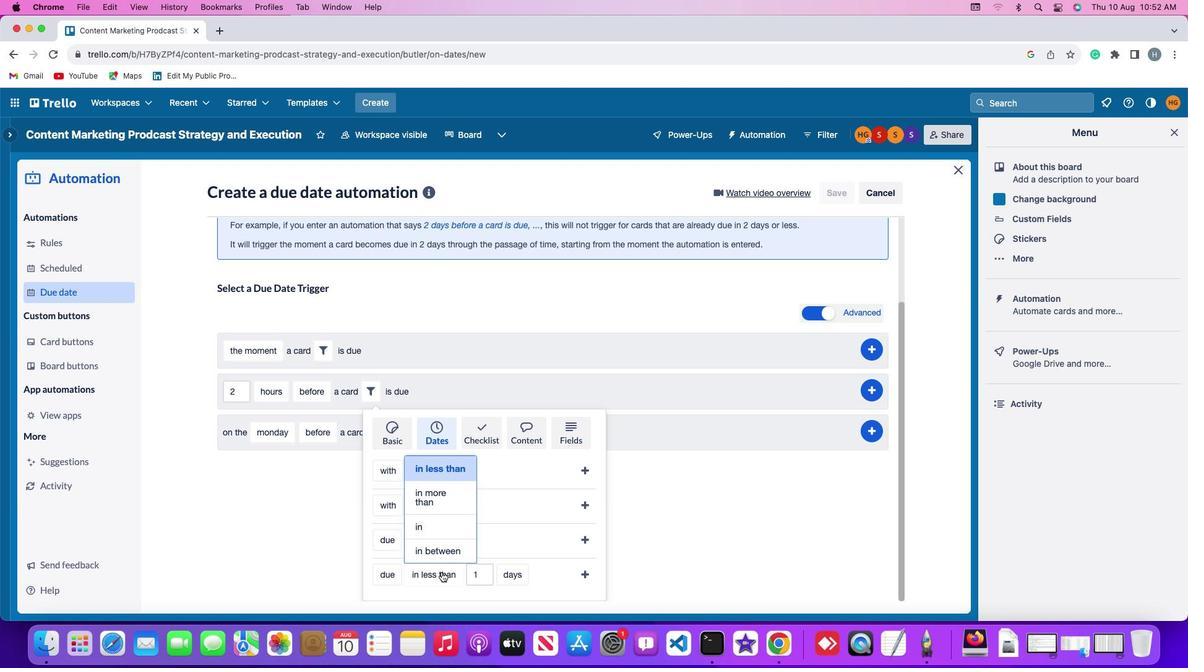 
Action: Mouse moved to (443, 531)
Screenshot: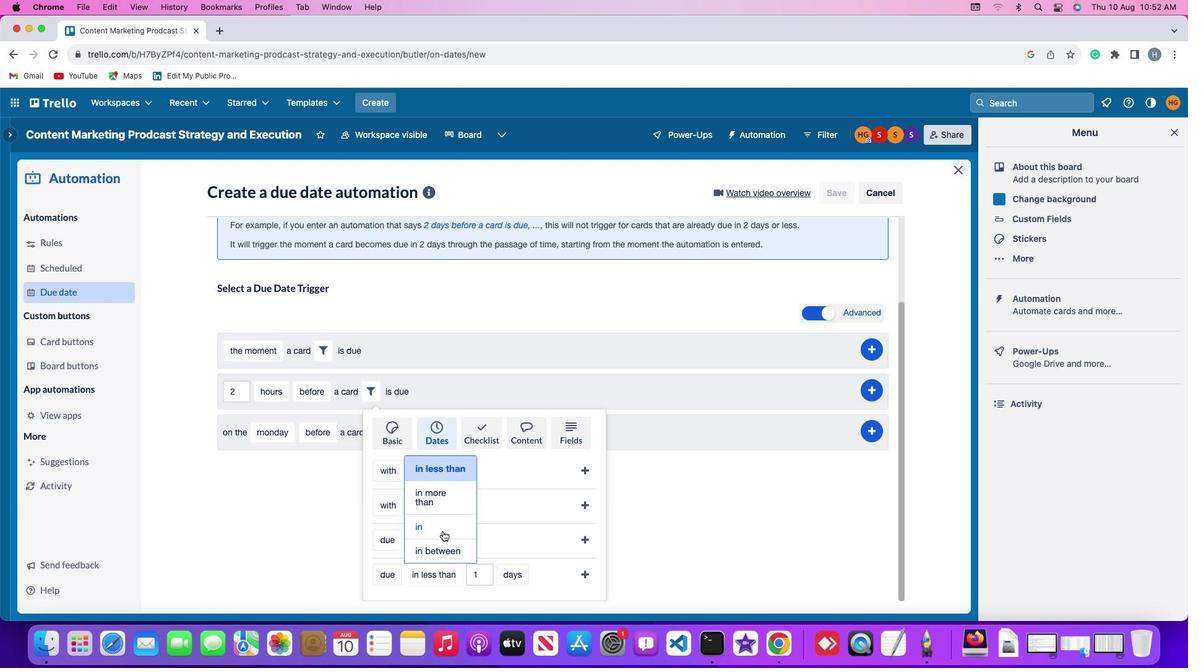 
Action: Mouse pressed left at (443, 531)
Screenshot: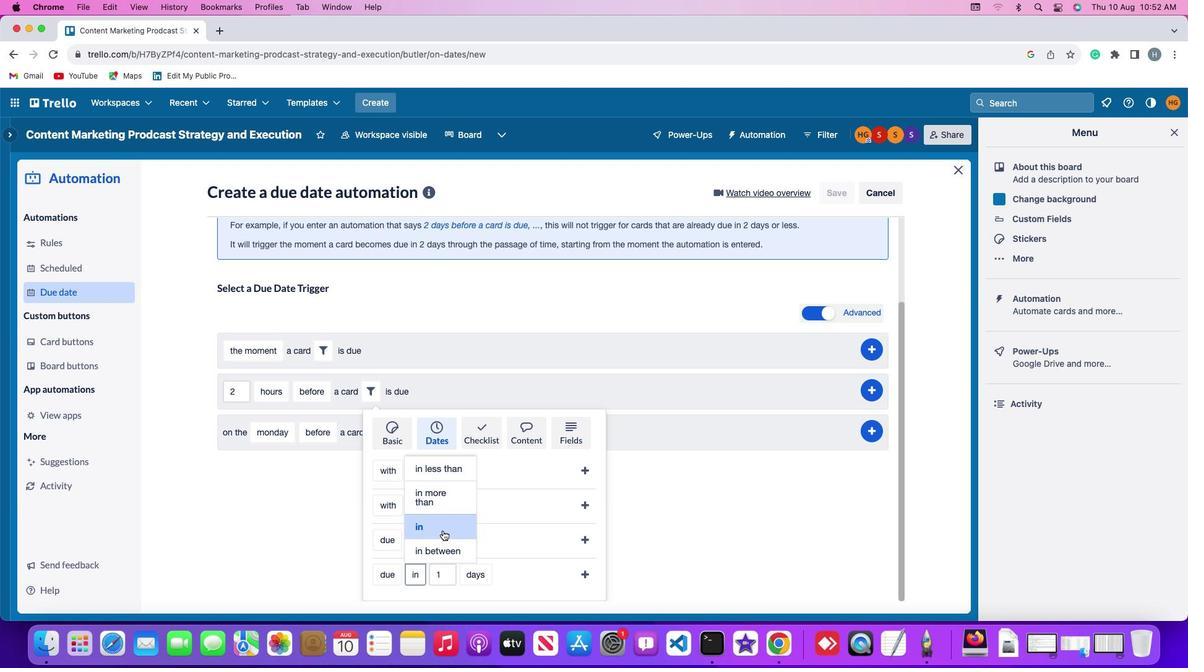 
Action: Mouse moved to (444, 578)
Screenshot: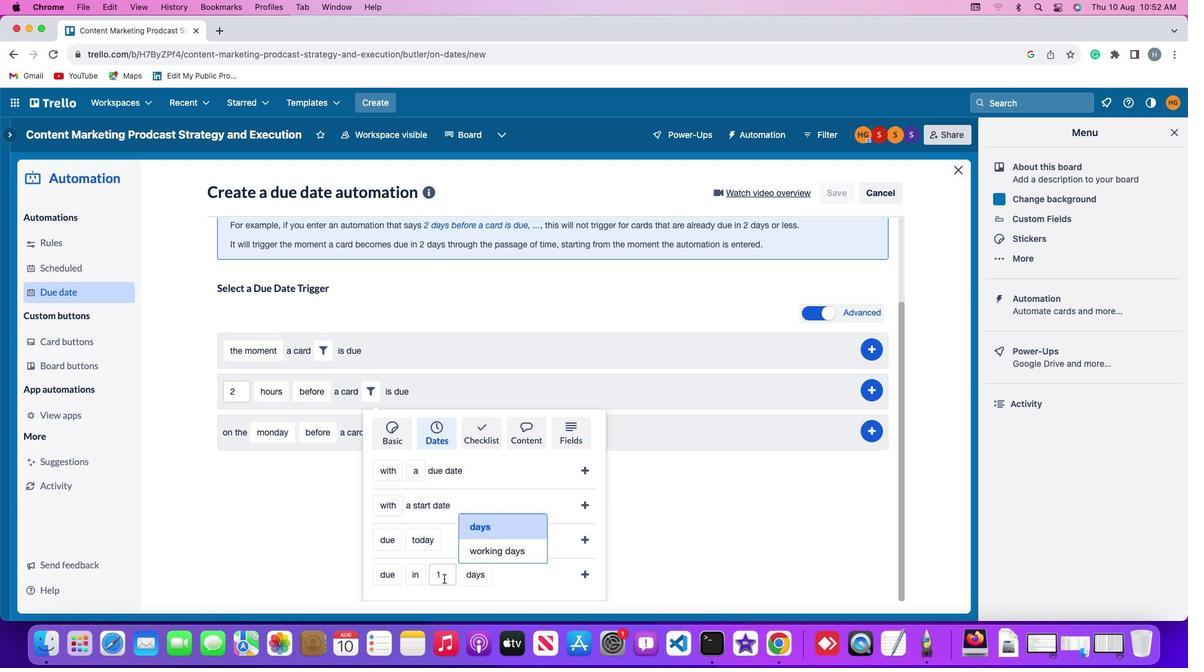 
Action: Mouse pressed left at (444, 578)
Screenshot: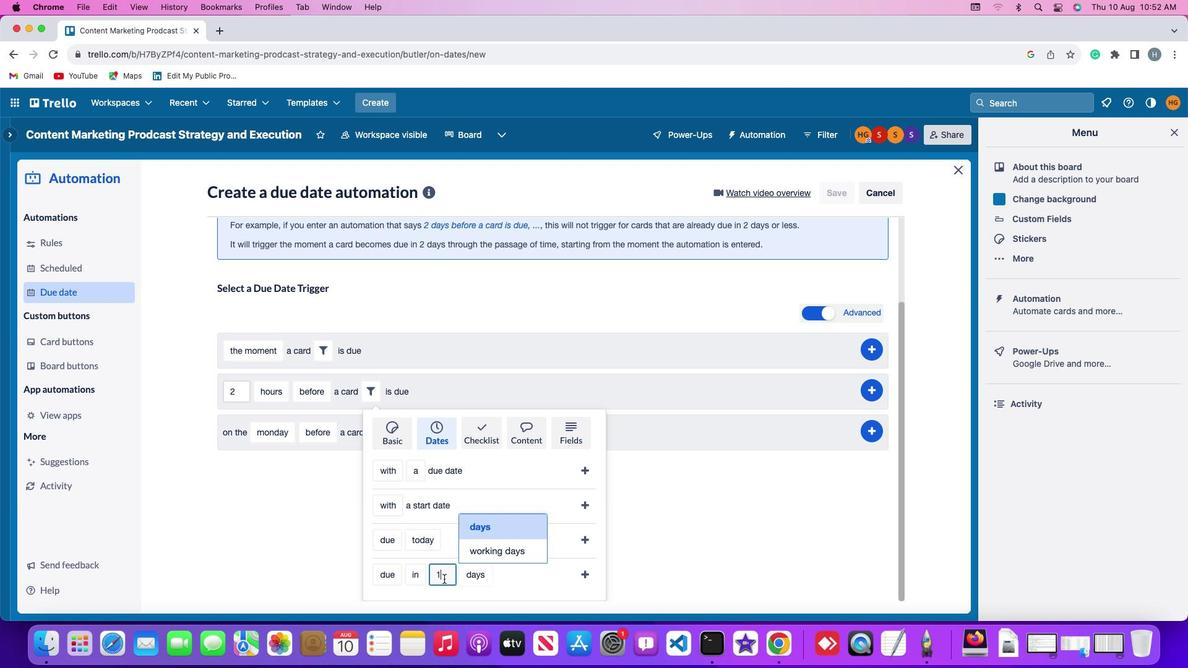 
Action: Mouse moved to (444, 578)
Screenshot: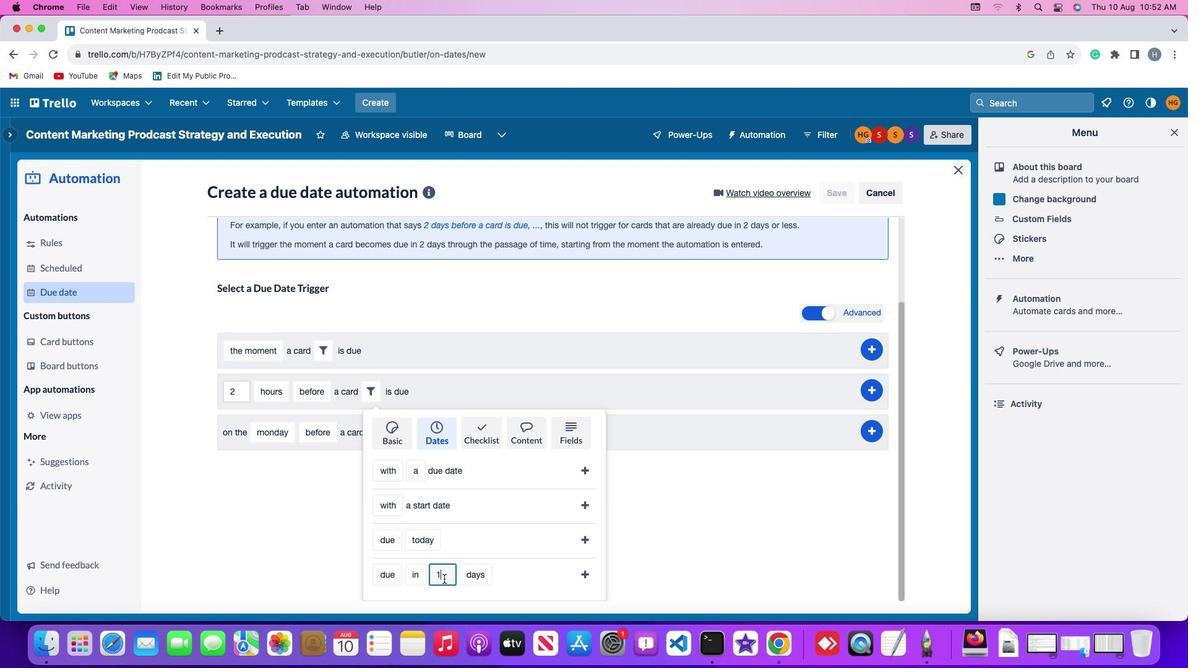
Action: Key pressed Key.backspace'1'
Screenshot: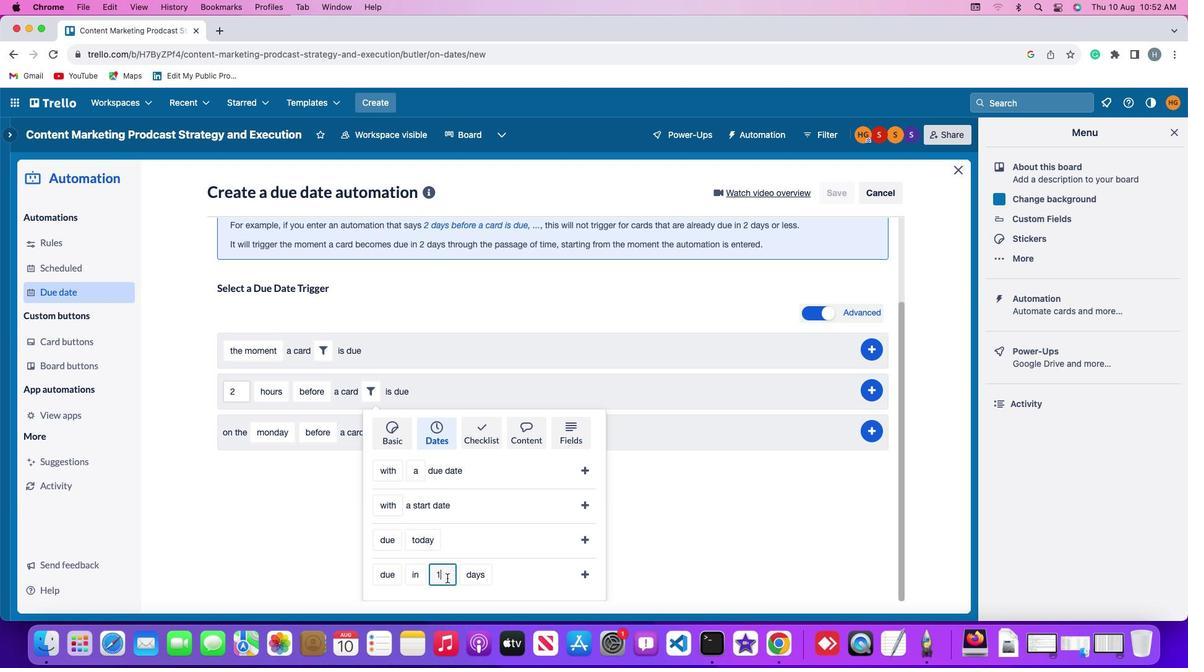 
Action: Mouse moved to (469, 578)
Screenshot: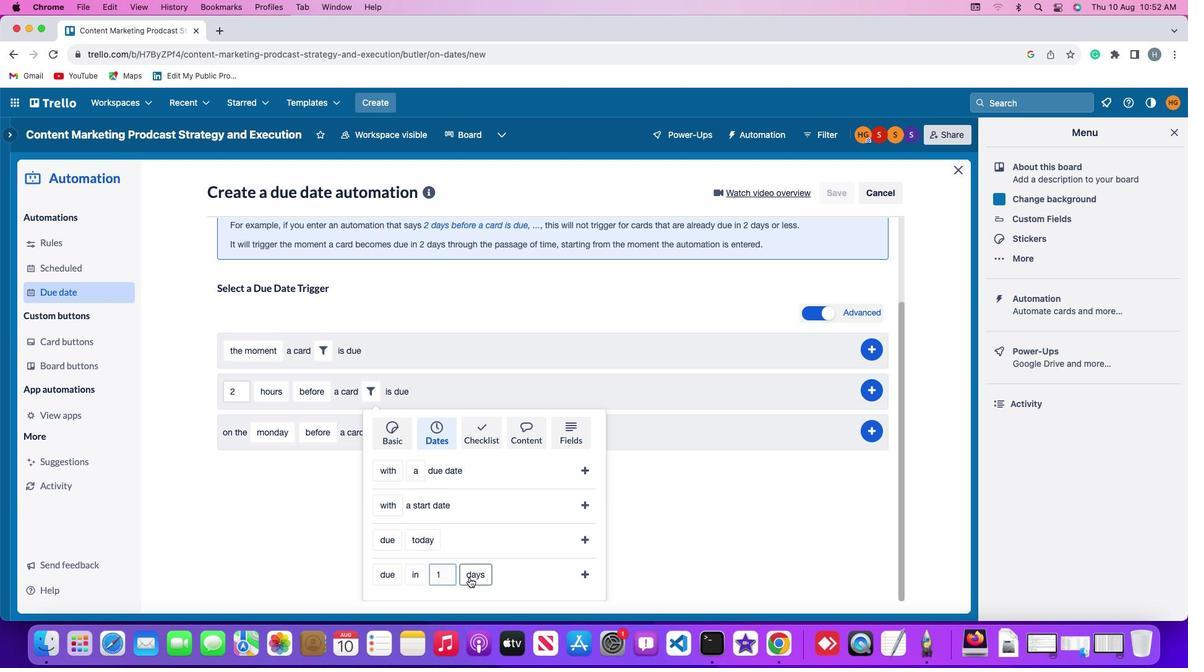 
Action: Mouse pressed left at (469, 578)
Screenshot: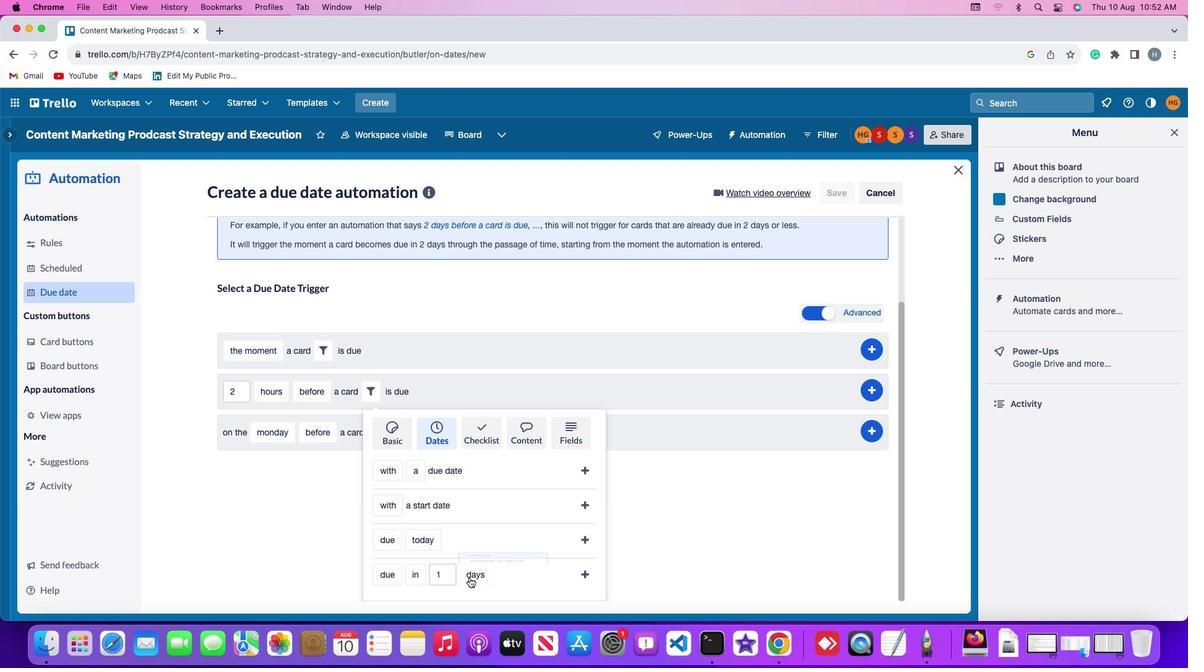 
Action: Mouse moved to (484, 554)
Screenshot: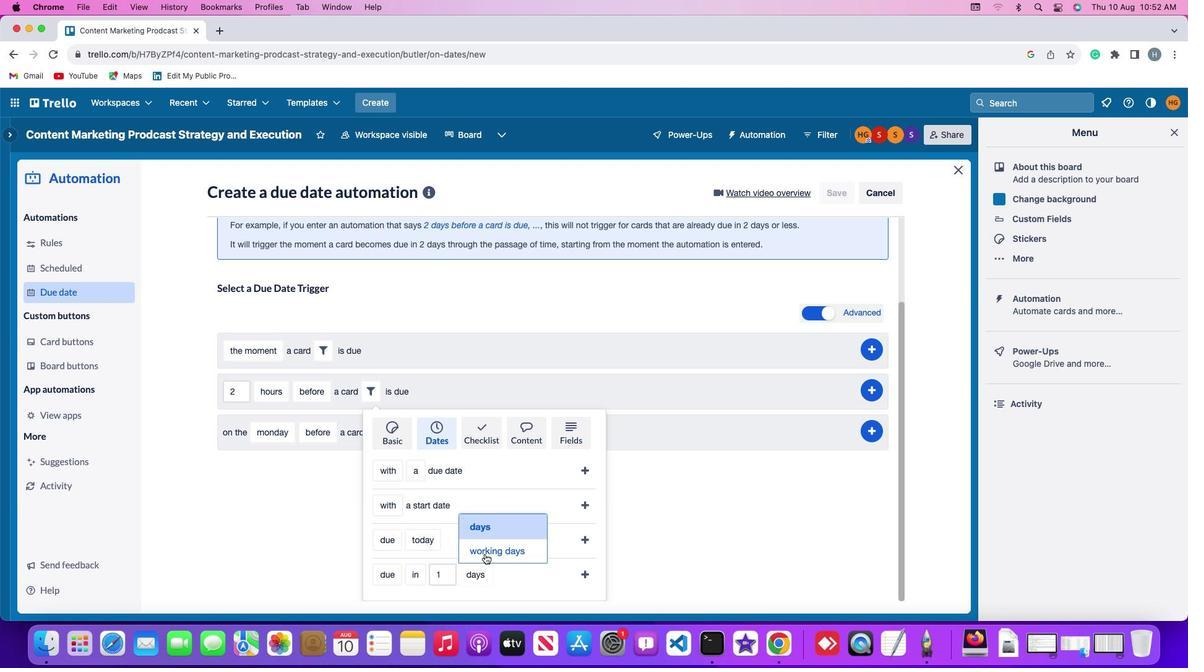 
Action: Mouse pressed left at (484, 554)
Screenshot: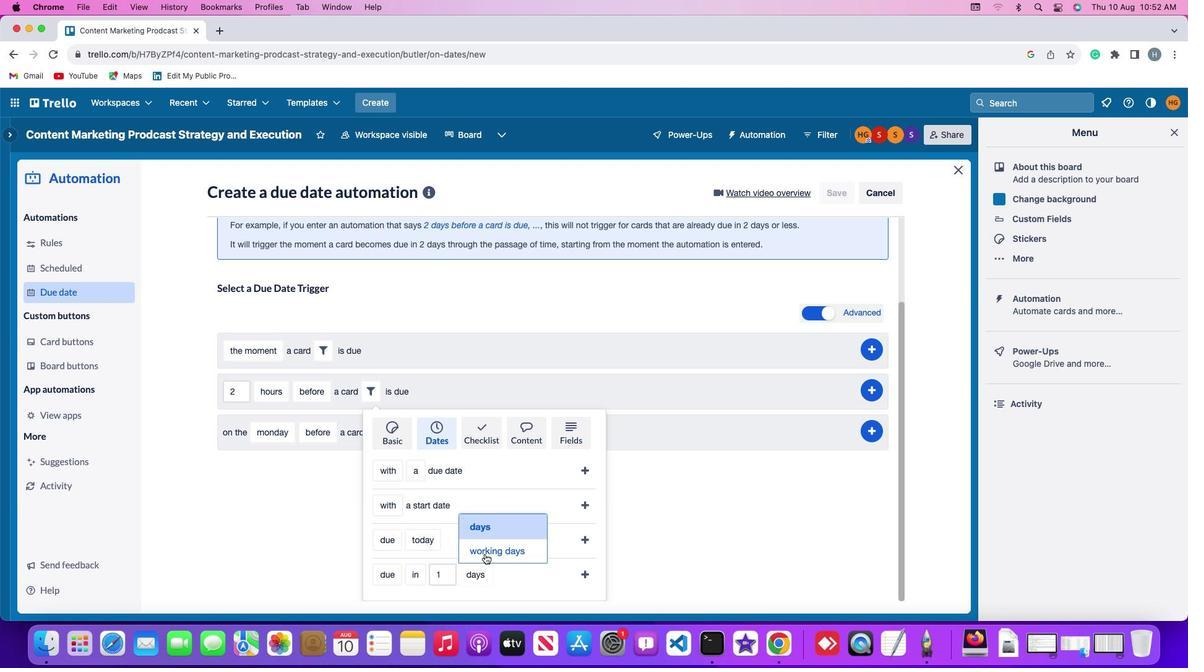 
Action: Mouse moved to (585, 574)
Screenshot: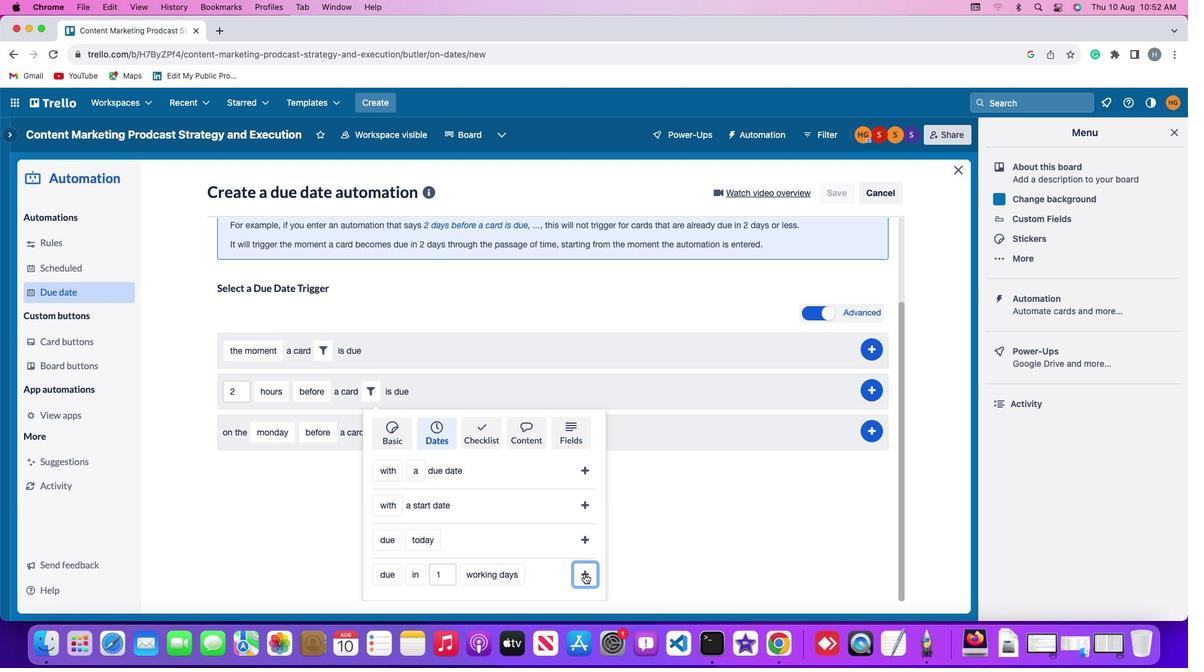 
Action: Mouse pressed left at (585, 574)
Screenshot: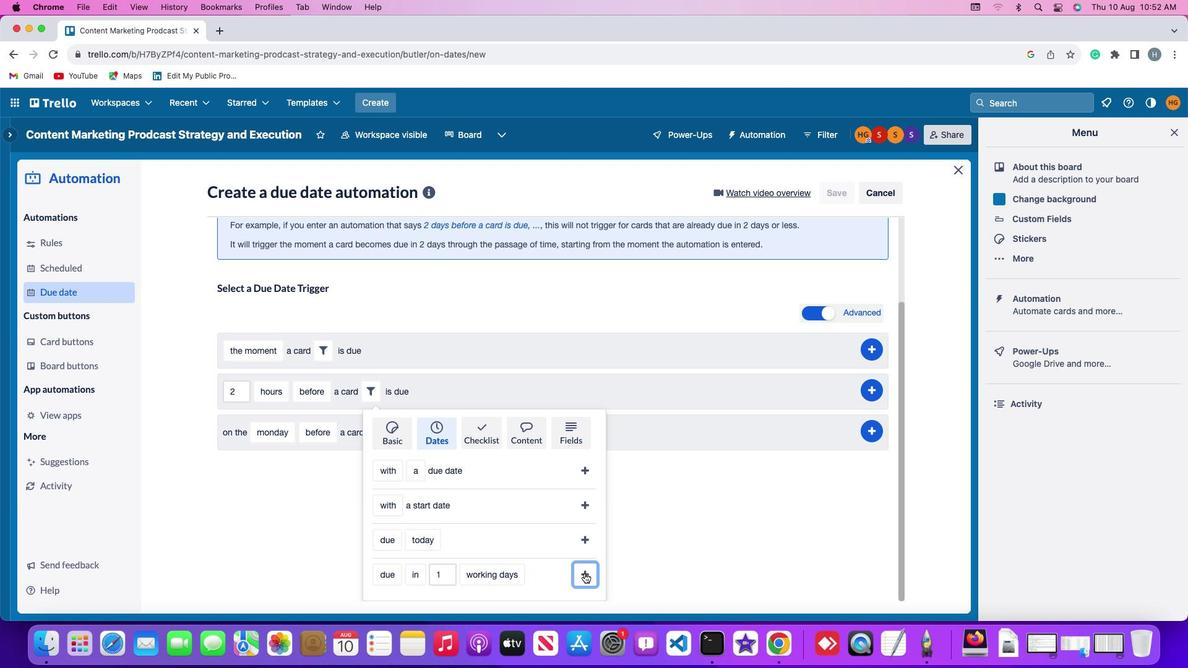 
Action: Mouse moved to (882, 492)
Screenshot: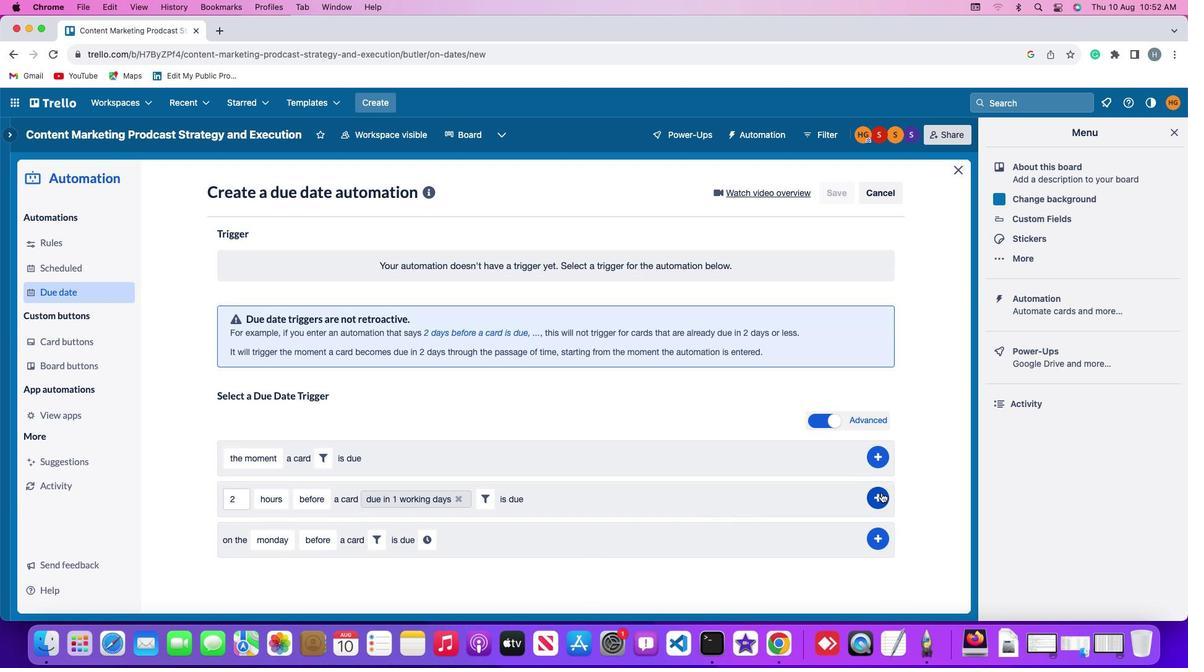 
Action: Mouse pressed left at (882, 492)
Screenshot: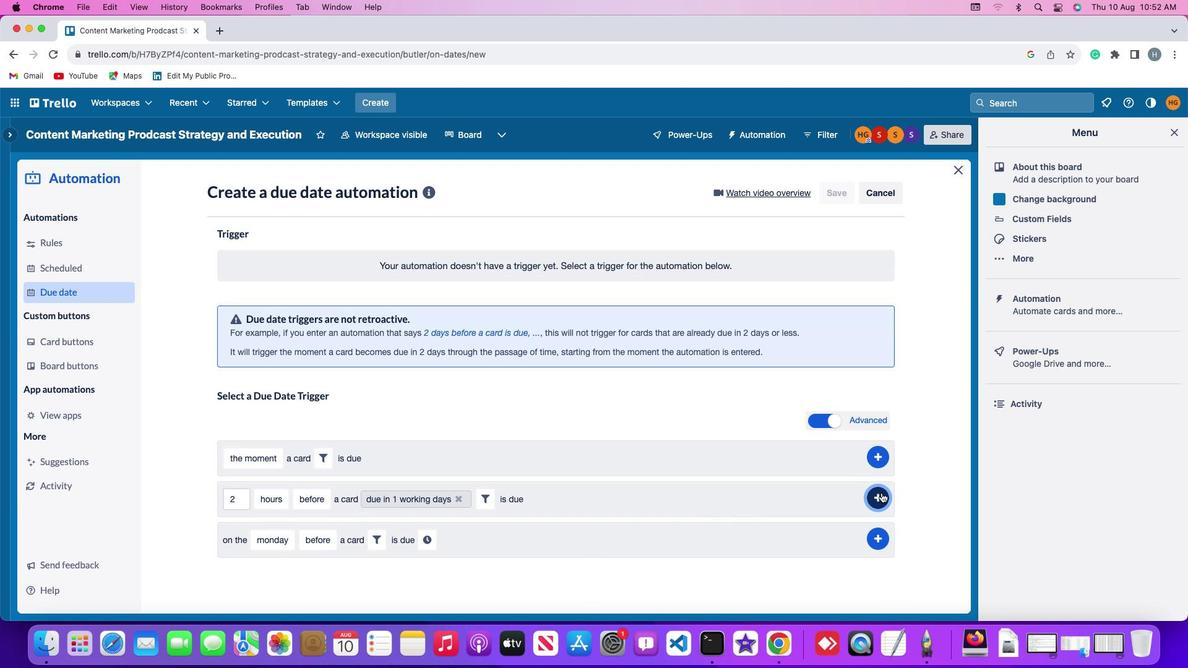 
Action: Mouse moved to (914, 408)
Screenshot: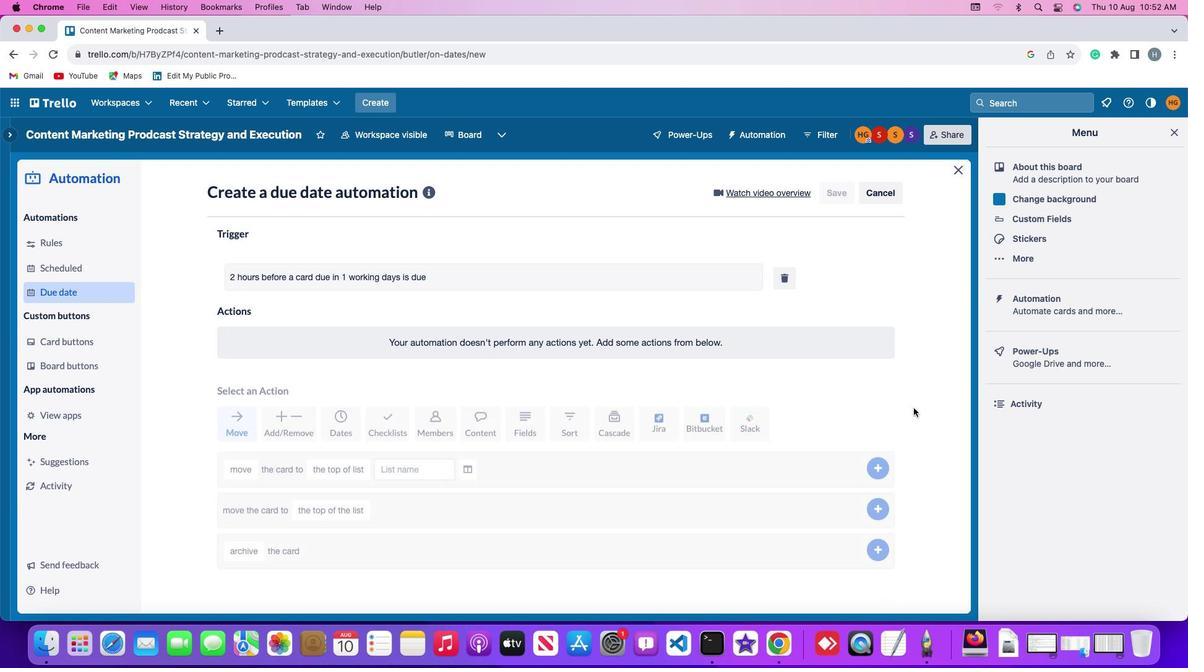 
